 Task: Look for space in Correggio, Italy from 11th June, 2023 to 15th June, 2023 for 2 adults in price range Rs.7000 to Rs.16000. Place can be private room with 1  bedroom having 2 beds and 1 bathroom. Property type can be house, flat, guest house, hotel. Booking option can be shelf check-in. Required host language is English.
Action: Mouse moved to (542, 129)
Screenshot: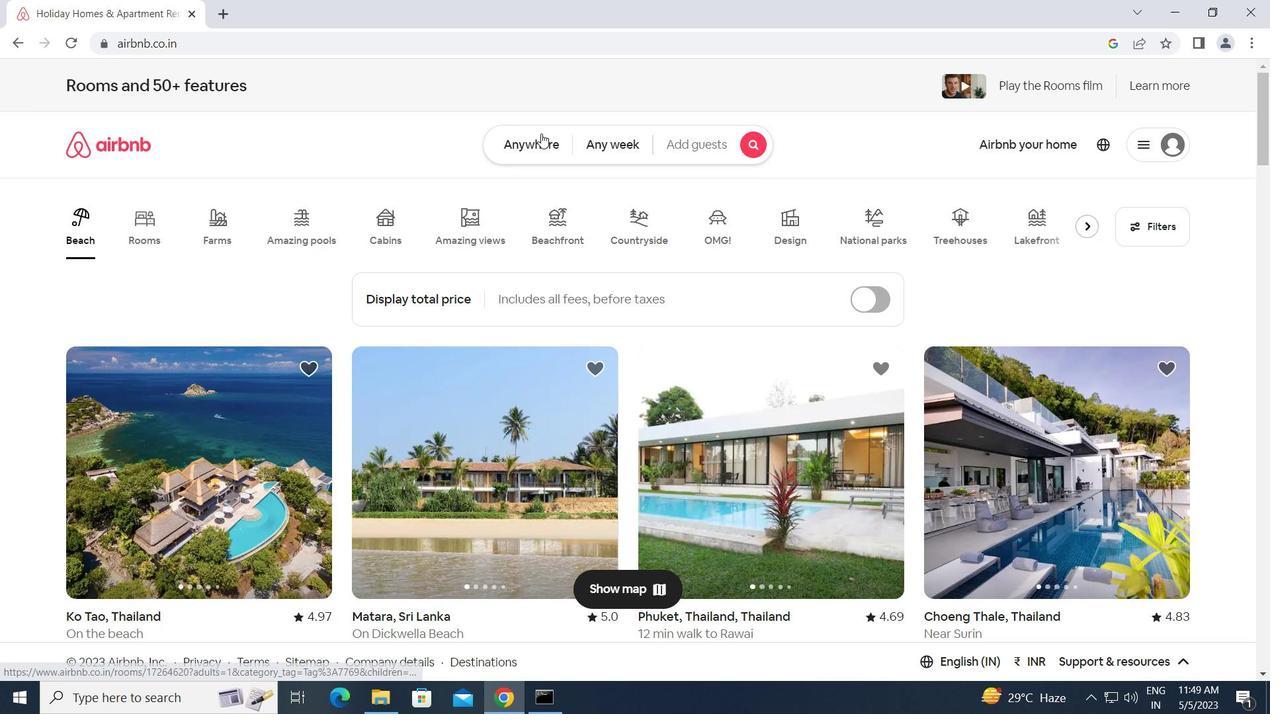 
Action: Mouse pressed left at (542, 129)
Screenshot: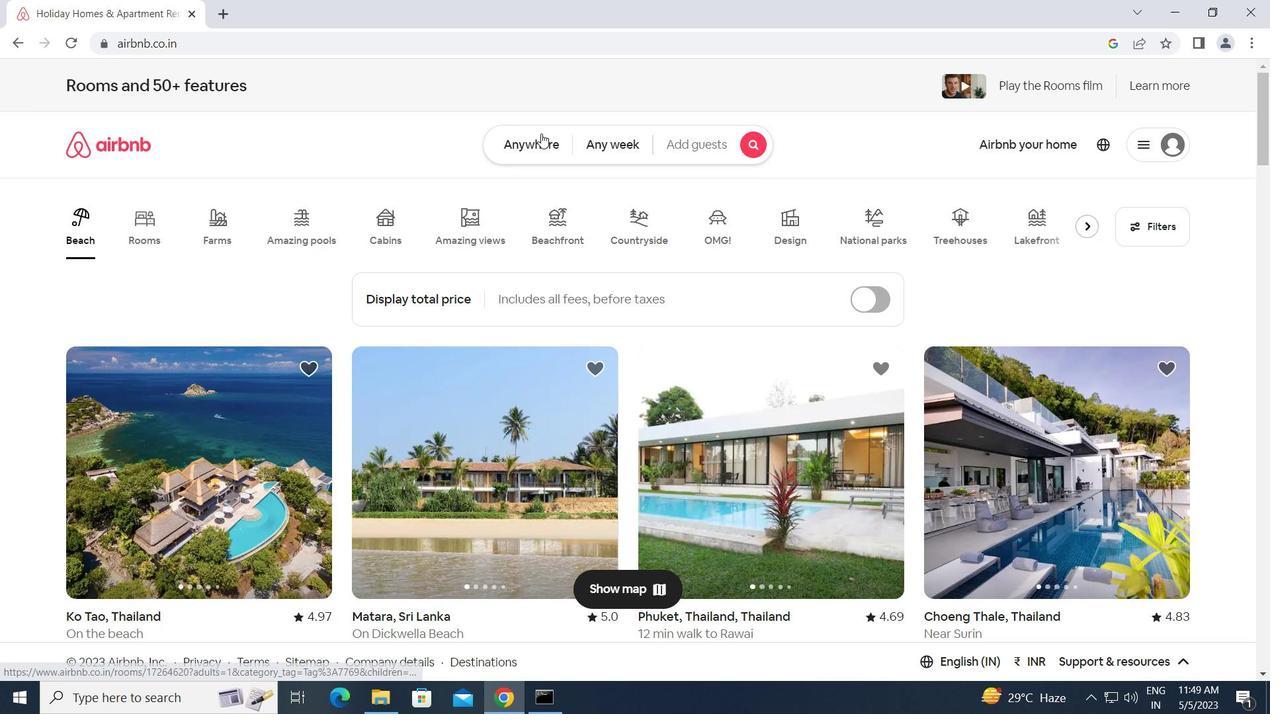 
Action: Mouse moved to (456, 204)
Screenshot: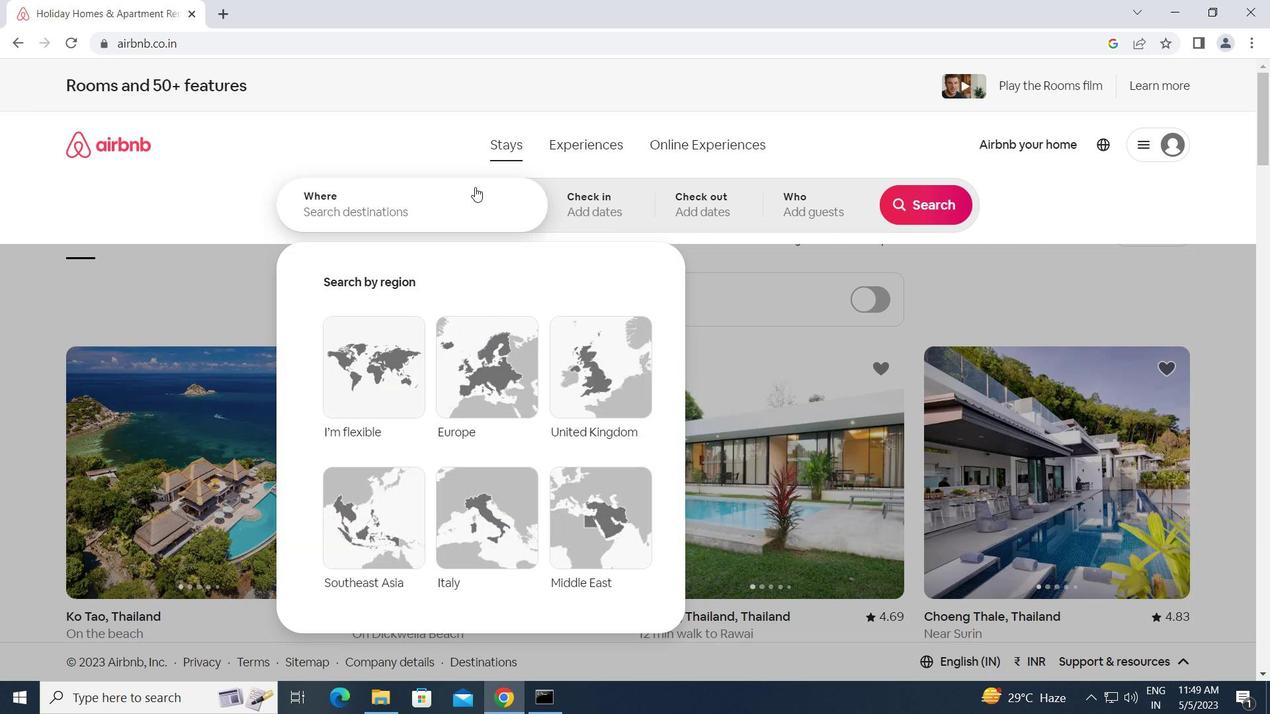 
Action: Mouse pressed left at (456, 204)
Screenshot: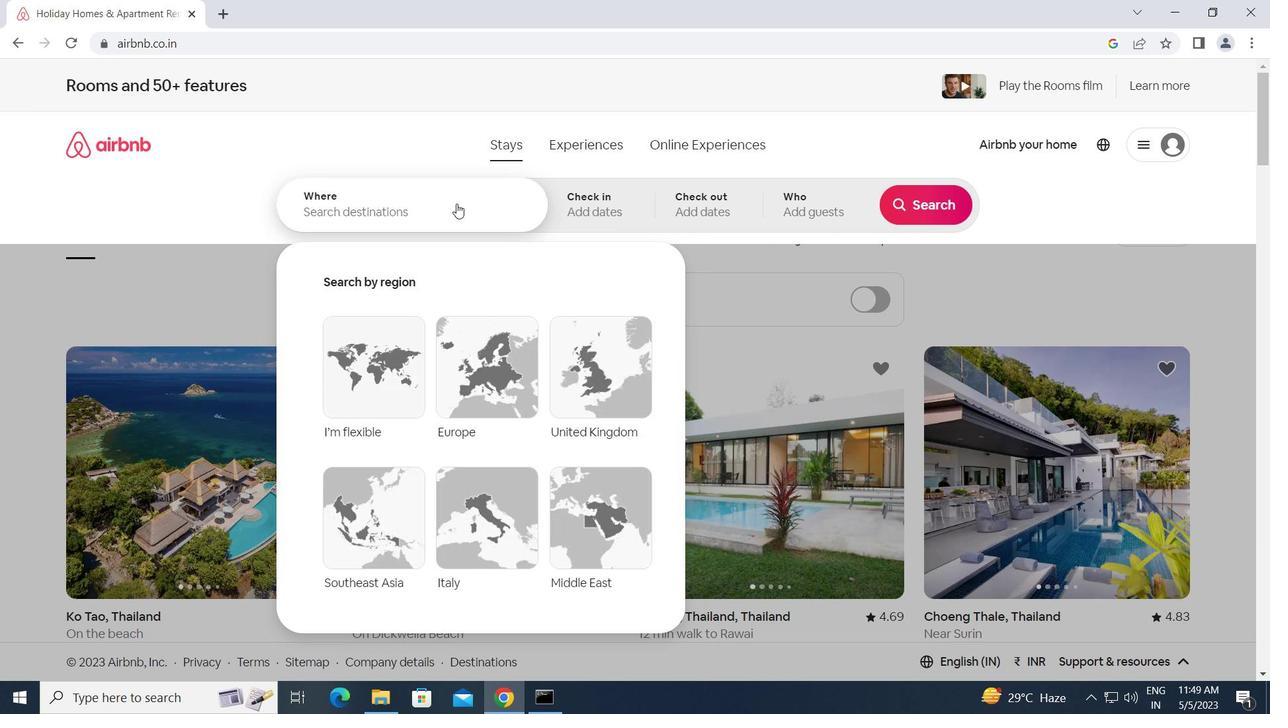 
Action: Mouse moved to (454, 197)
Screenshot: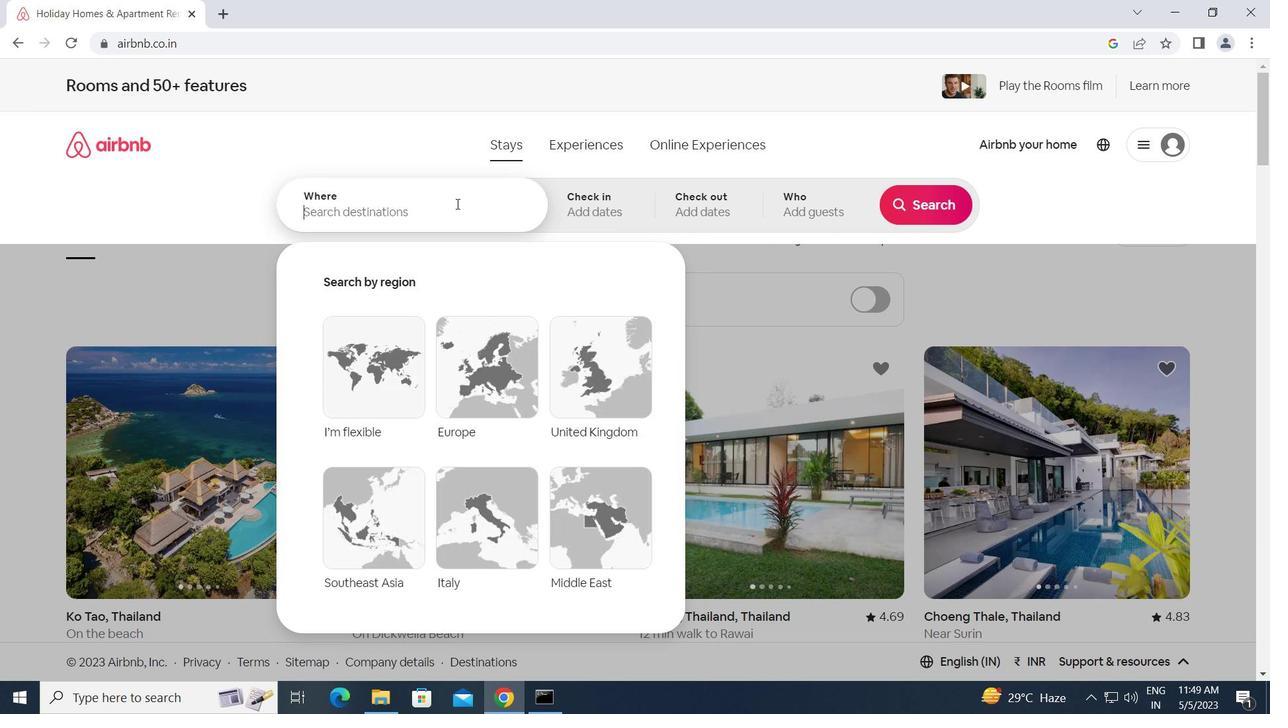 
Action: Key pressed c<Key.backspace><Key.caps_lock>c<Key.caps_lock>orreggio,<Key.space>i<Key.backspace><Key.caps_lock>i<Key.caps_lock>taly<Key.enter>
Screenshot: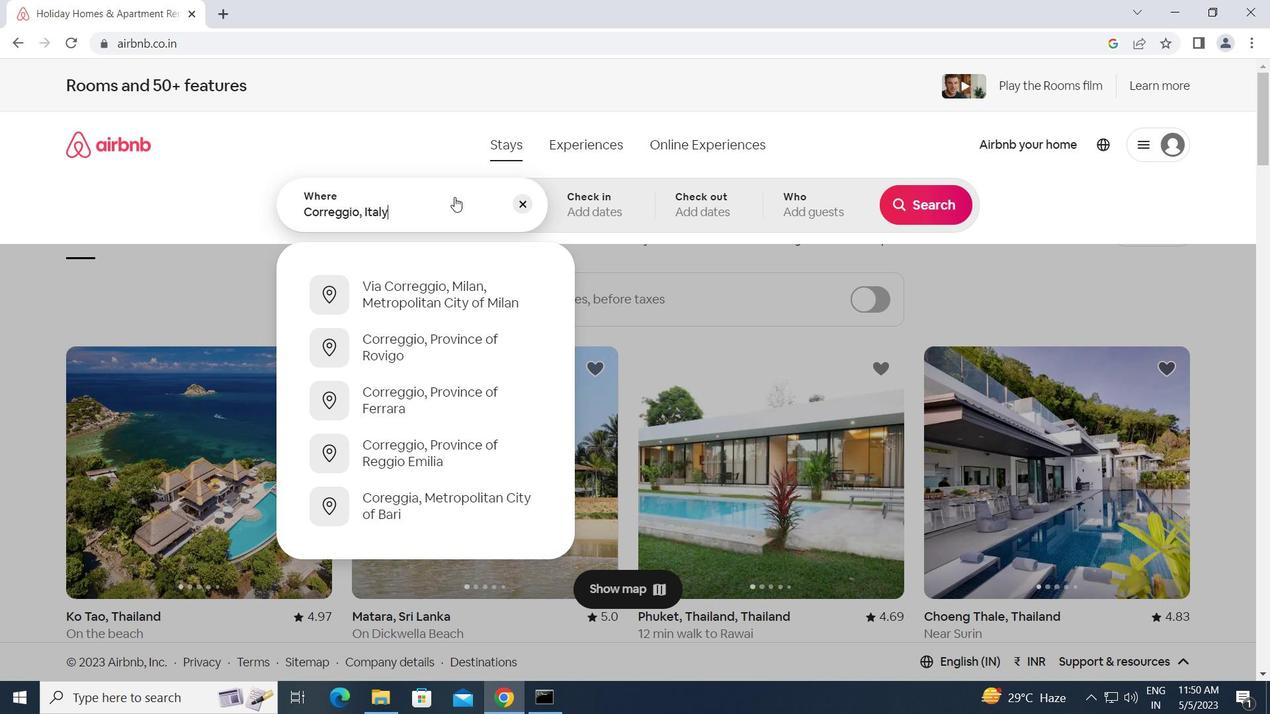 
Action: Mouse moved to (675, 484)
Screenshot: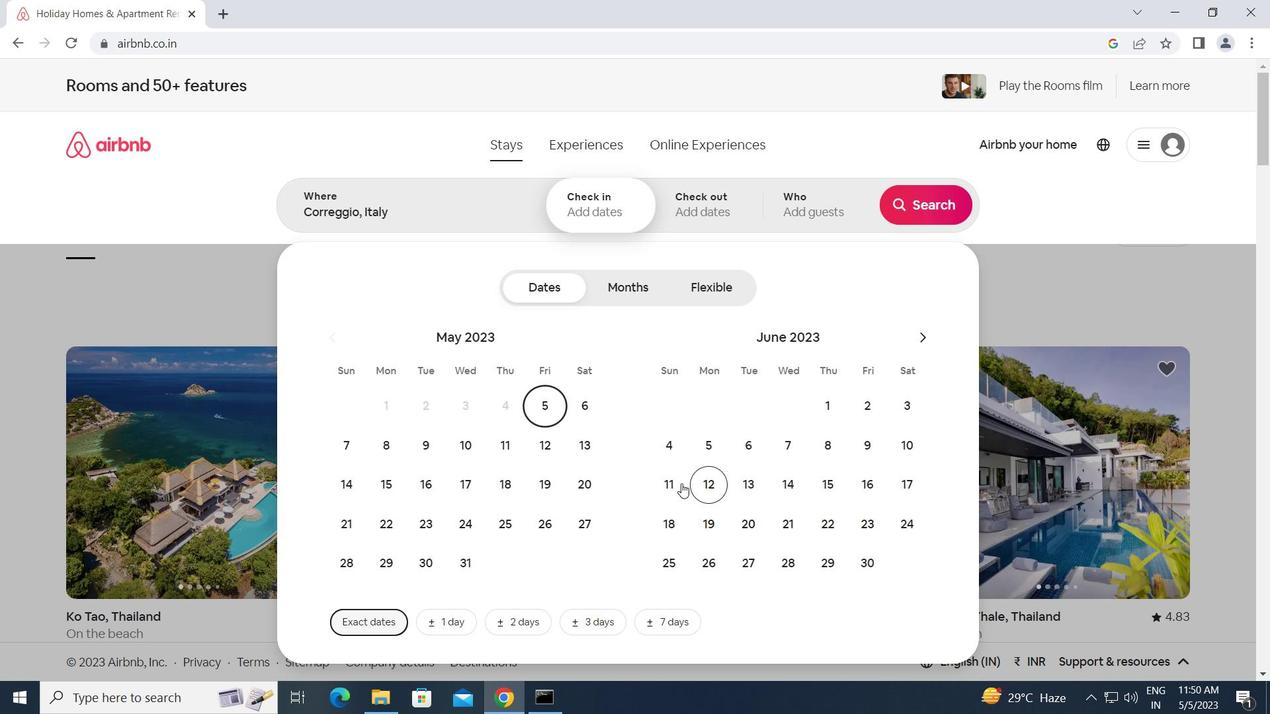 
Action: Mouse pressed left at (675, 484)
Screenshot: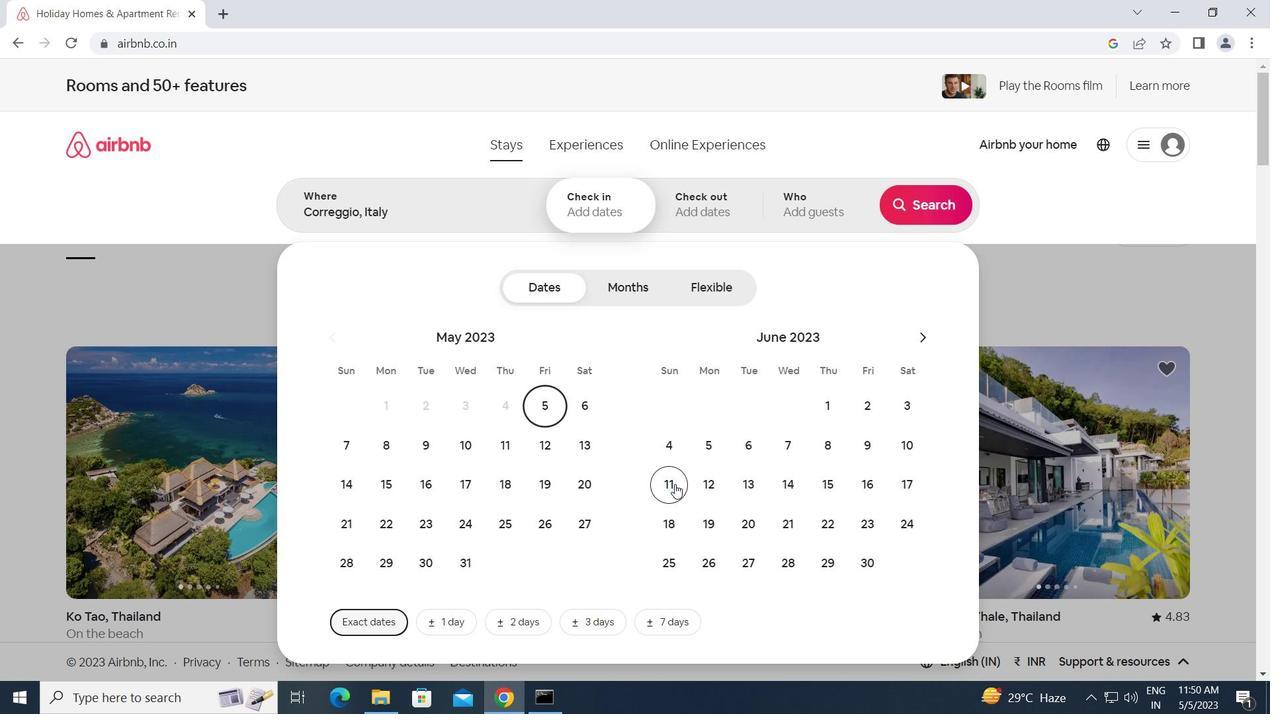 
Action: Mouse moved to (827, 483)
Screenshot: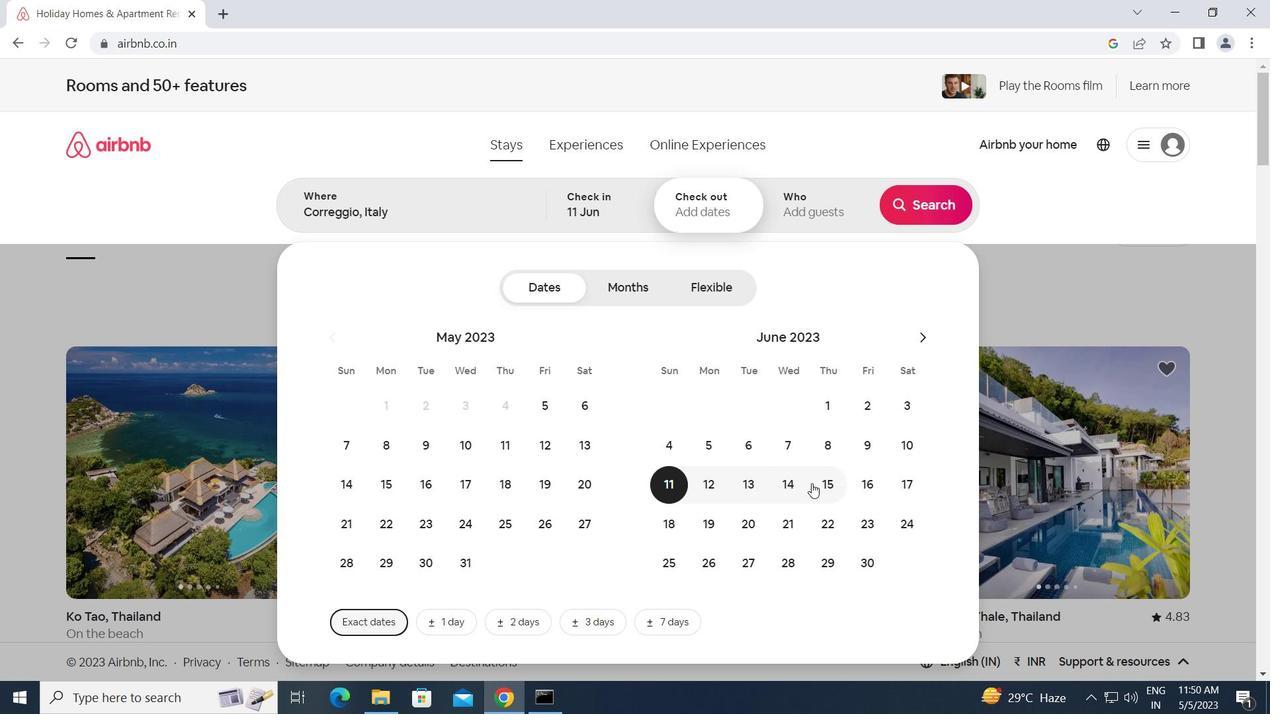 
Action: Mouse pressed left at (827, 483)
Screenshot: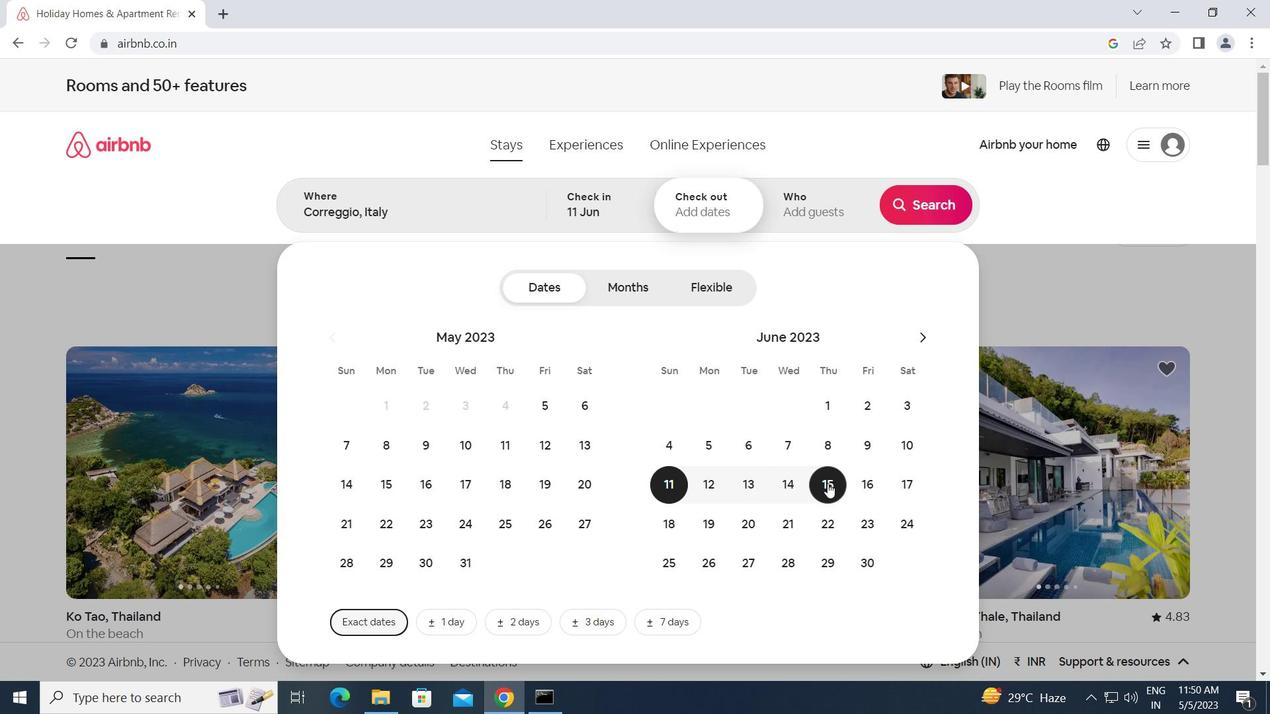
Action: Mouse moved to (829, 211)
Screenshot: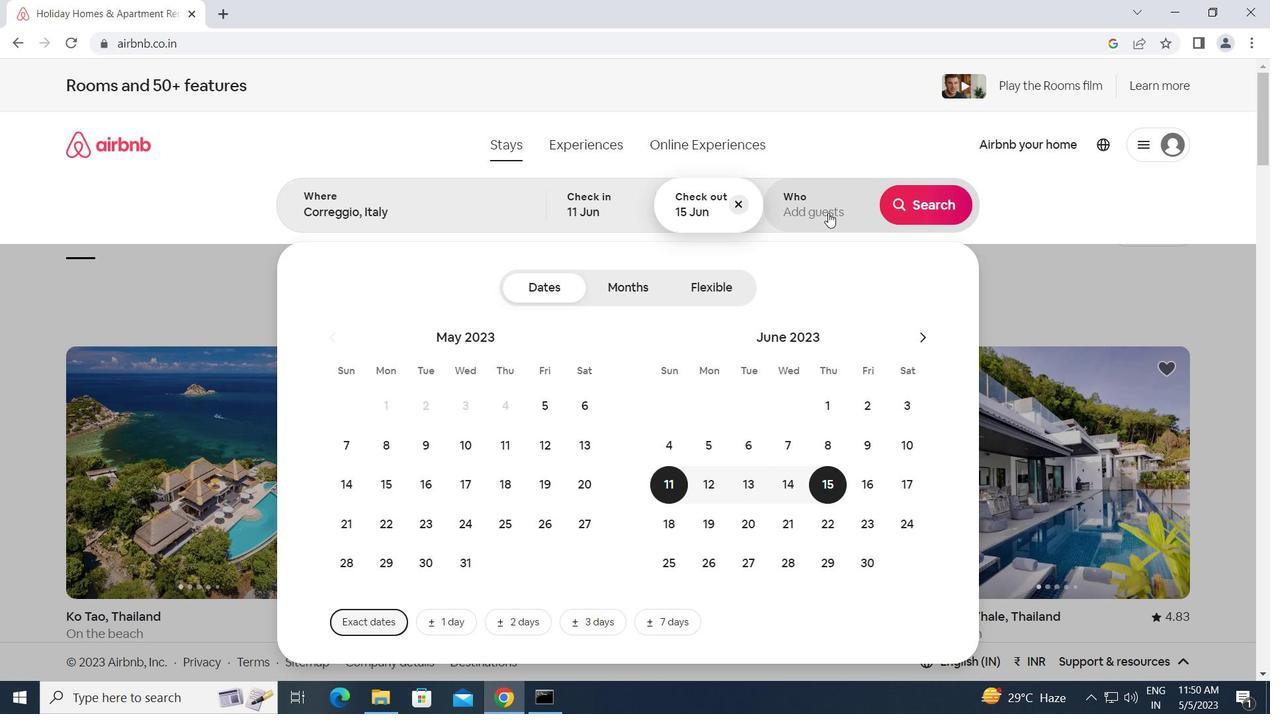
Action: Mouse pressed left at (829, 211)
Screenshot: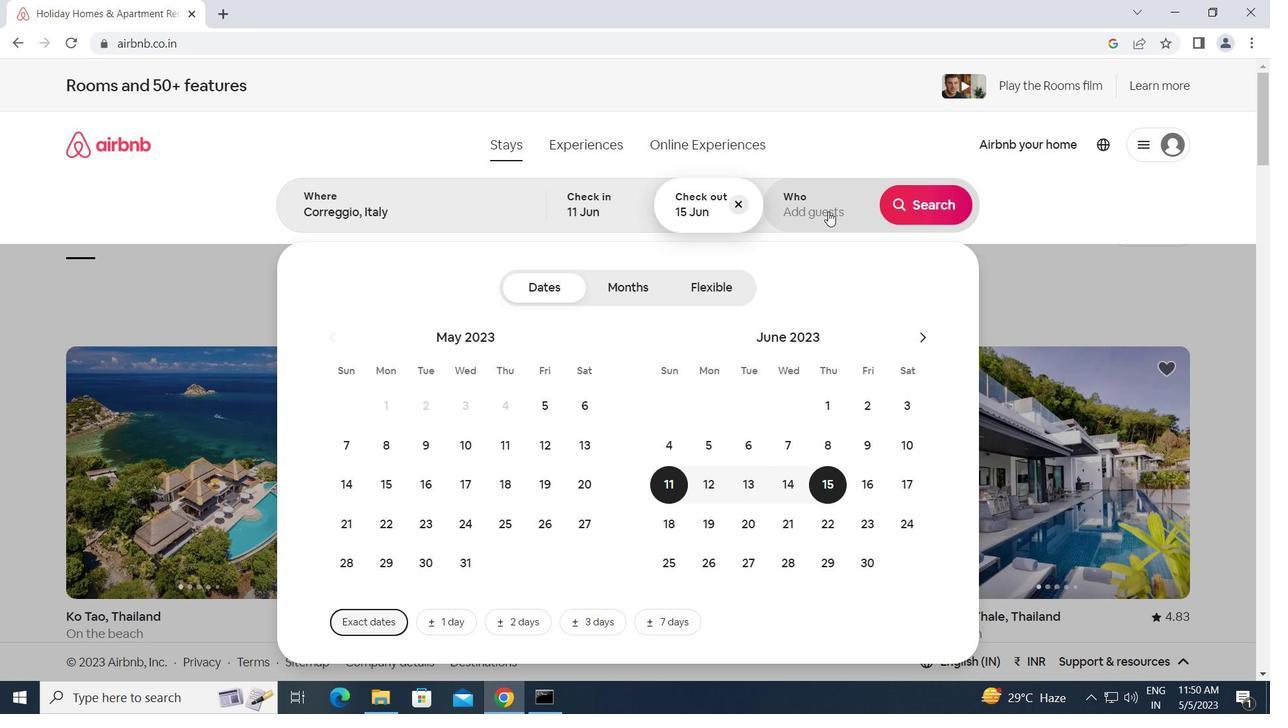 
Action: Mouse moved to (927, 296)
Screenshot: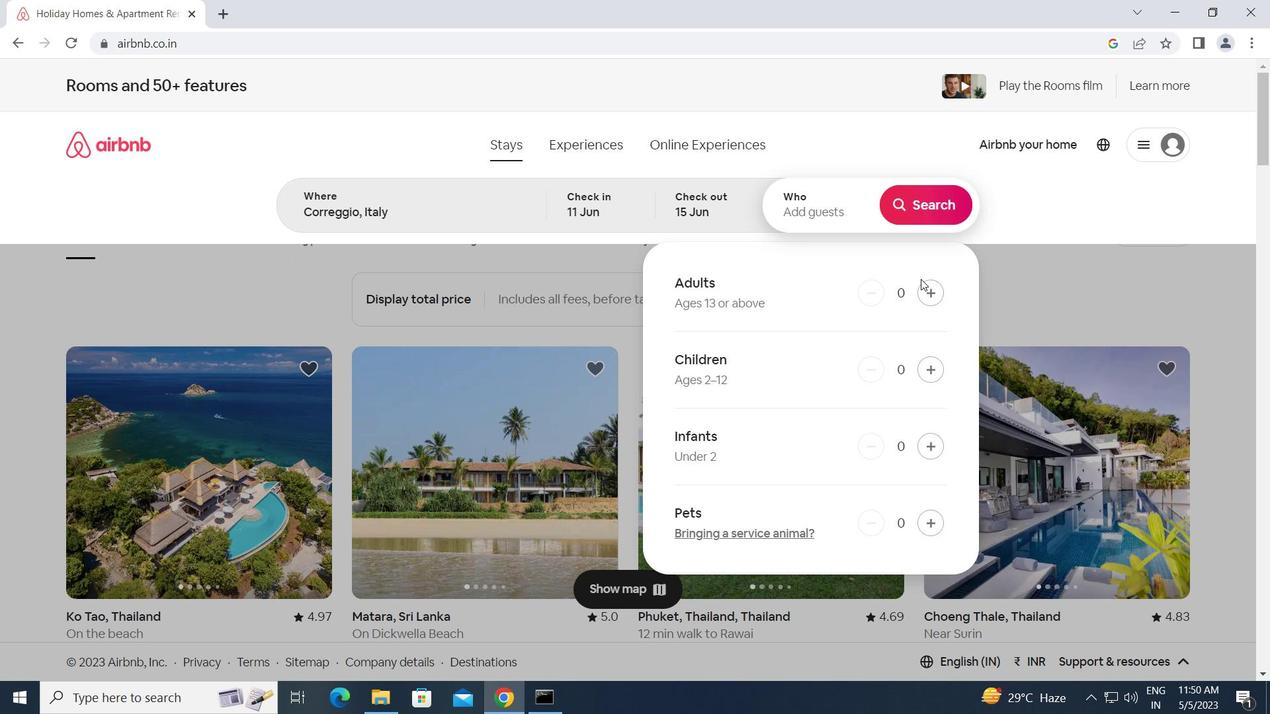 
Action: Mouse pressed left at (927, 296)
Screenshot: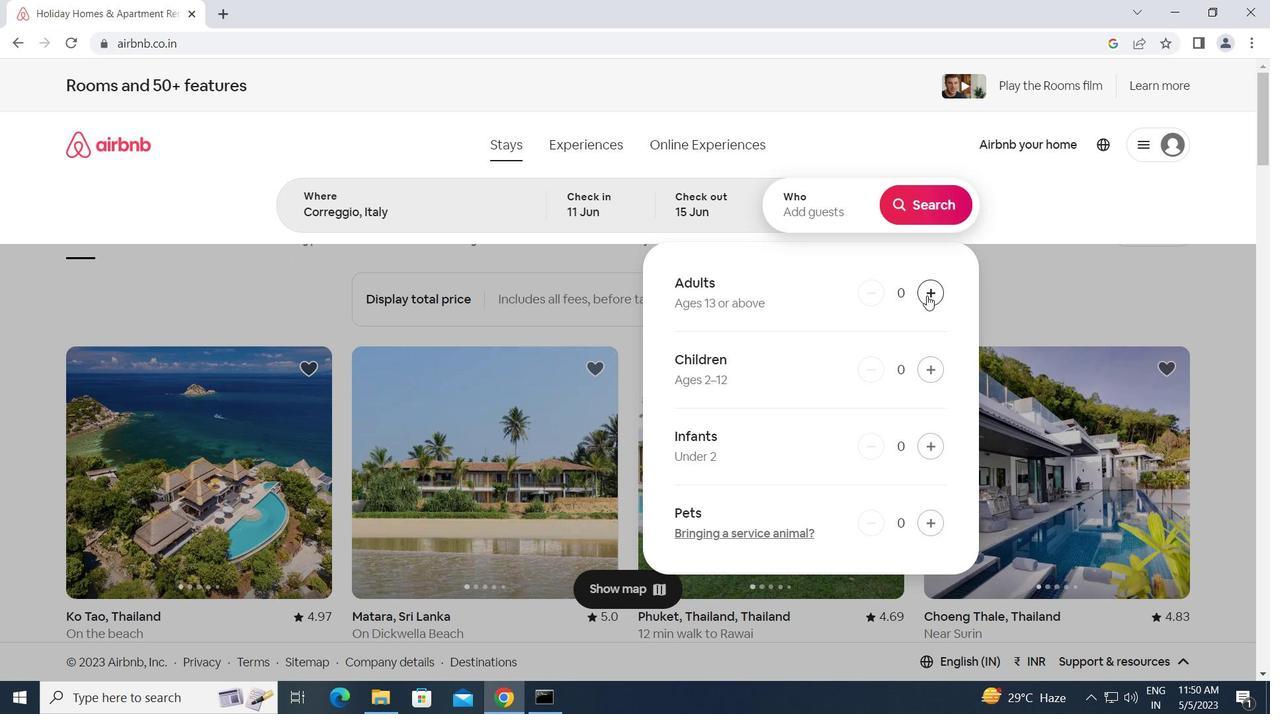 
Action: Mouse pressed left at (927, 296)
Screenshot: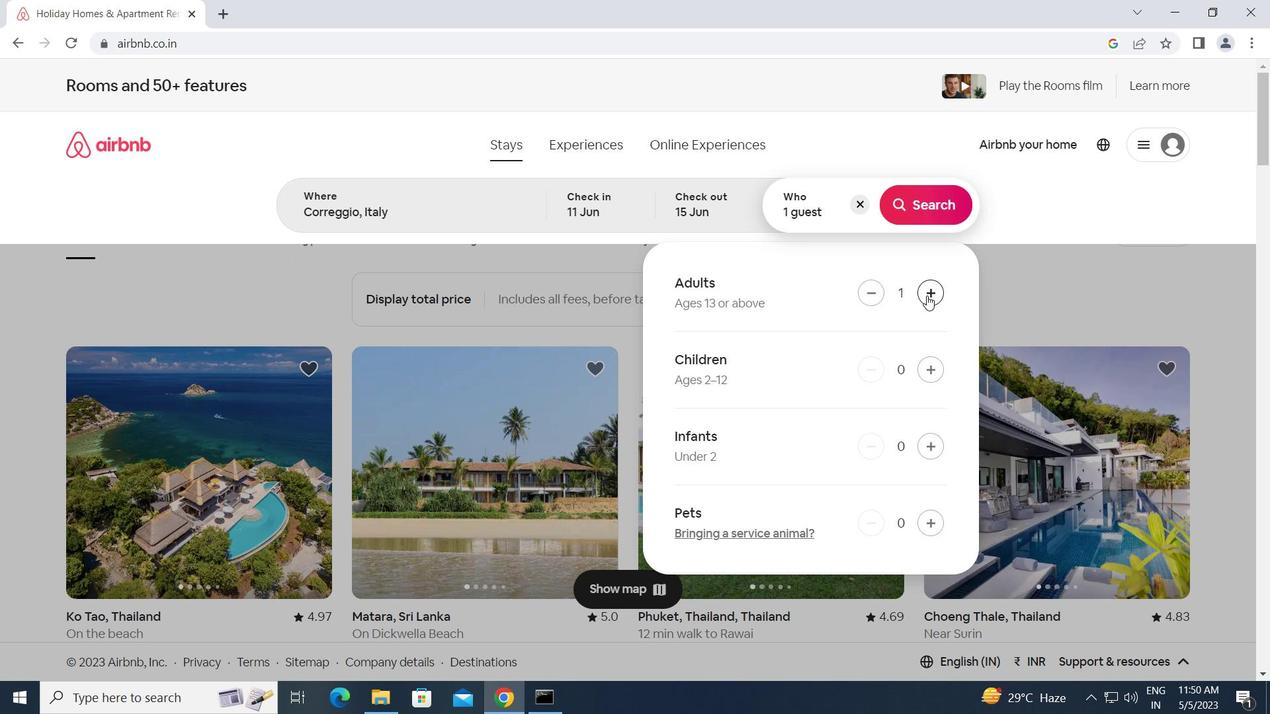 
Action: Mouse moved to (936, 199)
Screenshot: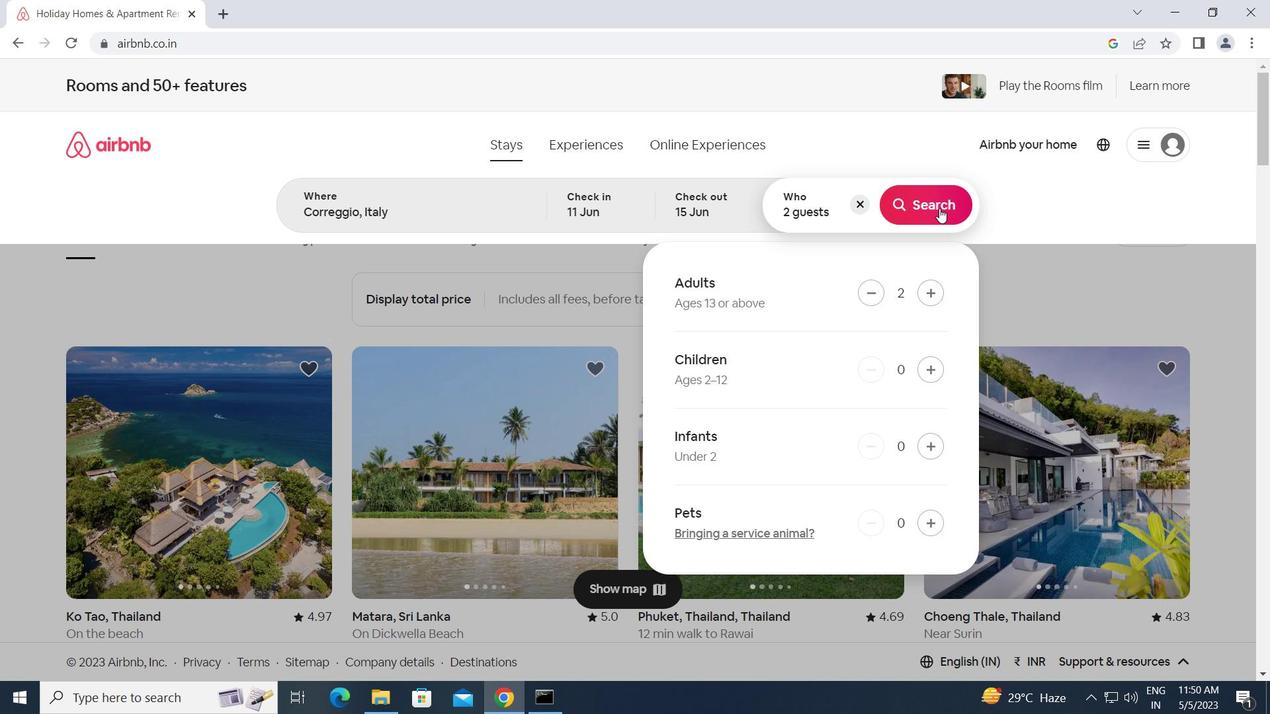 
Action: Mouse pressed left at (936, 199)
Screenshot: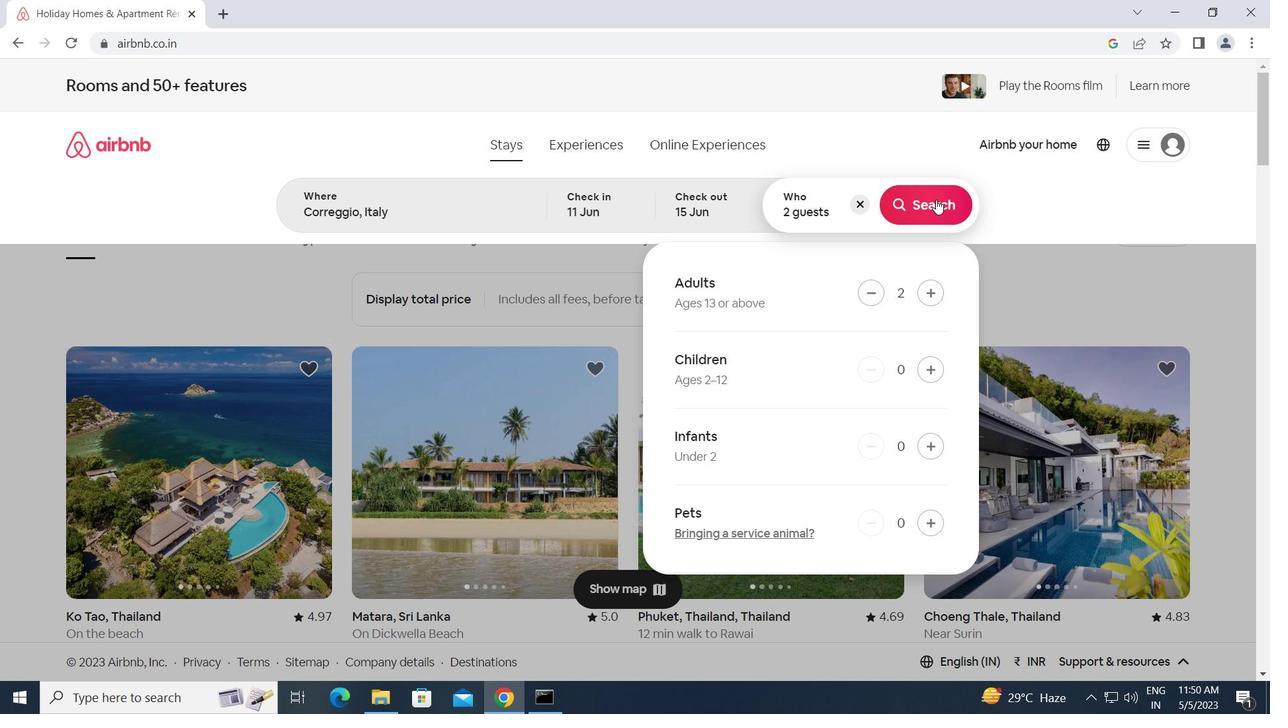 
Action: Mouse moved to (1202, 153)
Screenshot: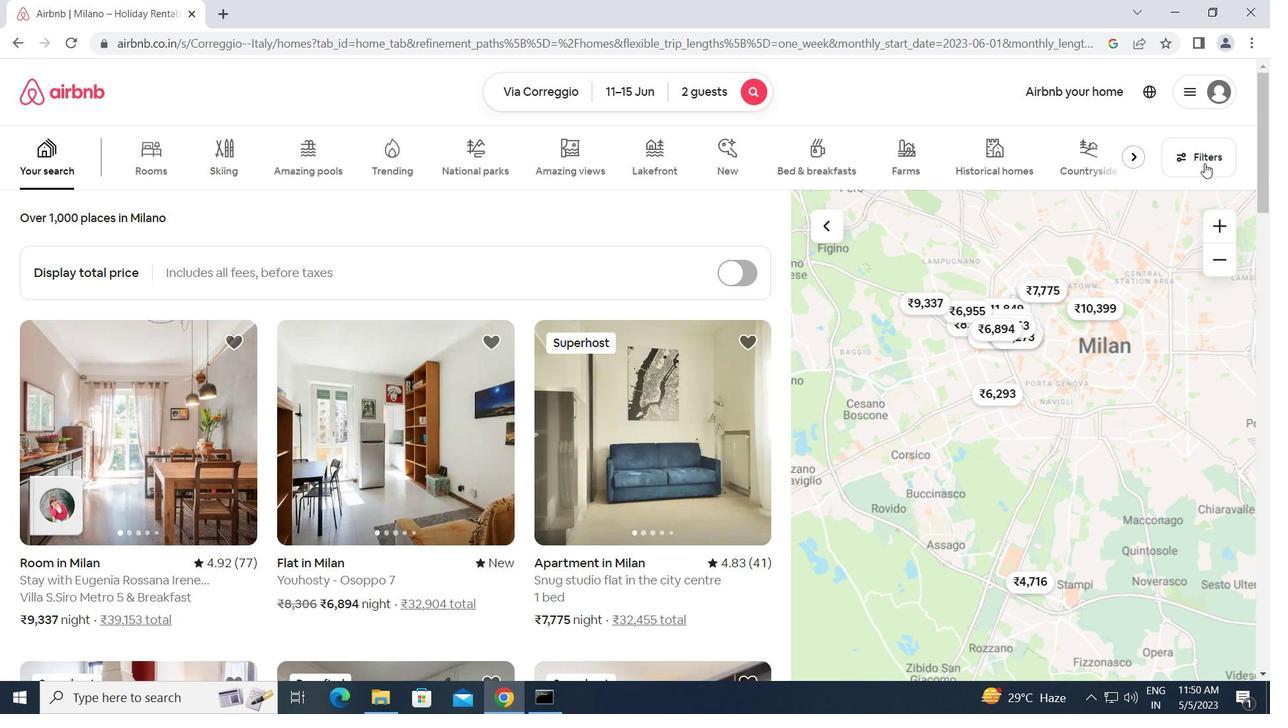 
Action: Mouse pressed left at (1202, 153)
Screenshot: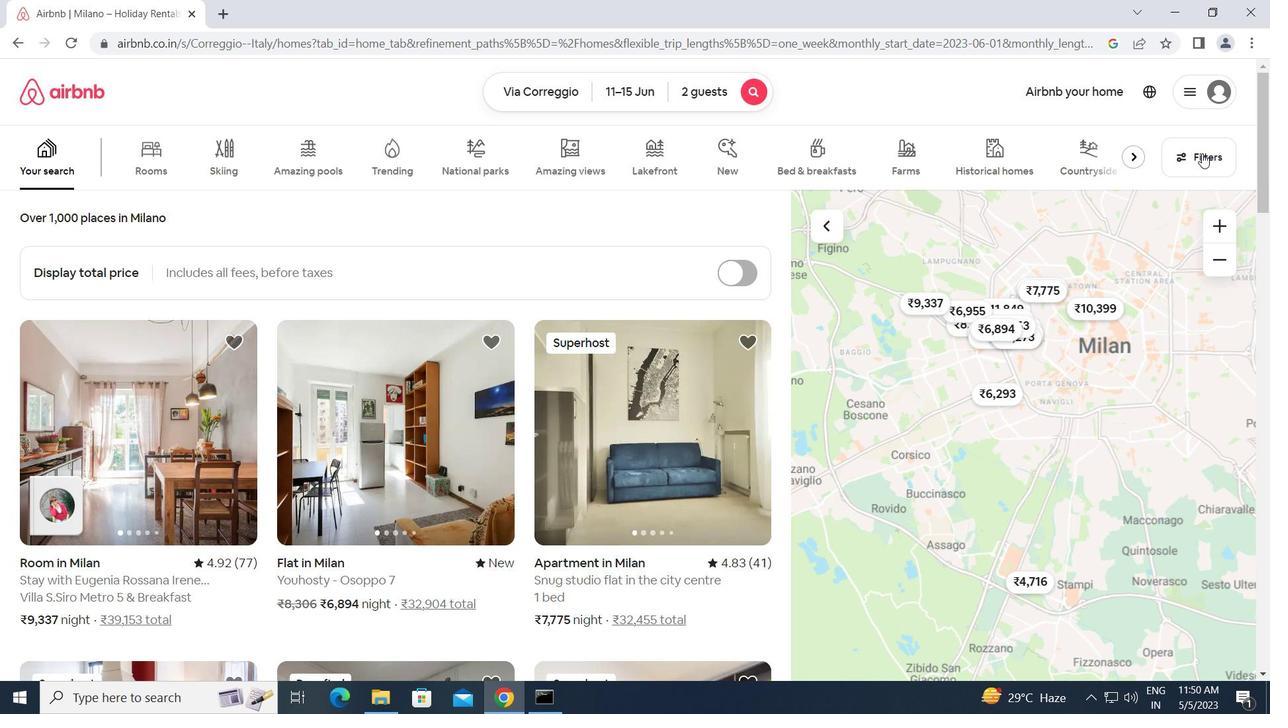 
Action: Mouse moved to (409, 362)
Screenshot: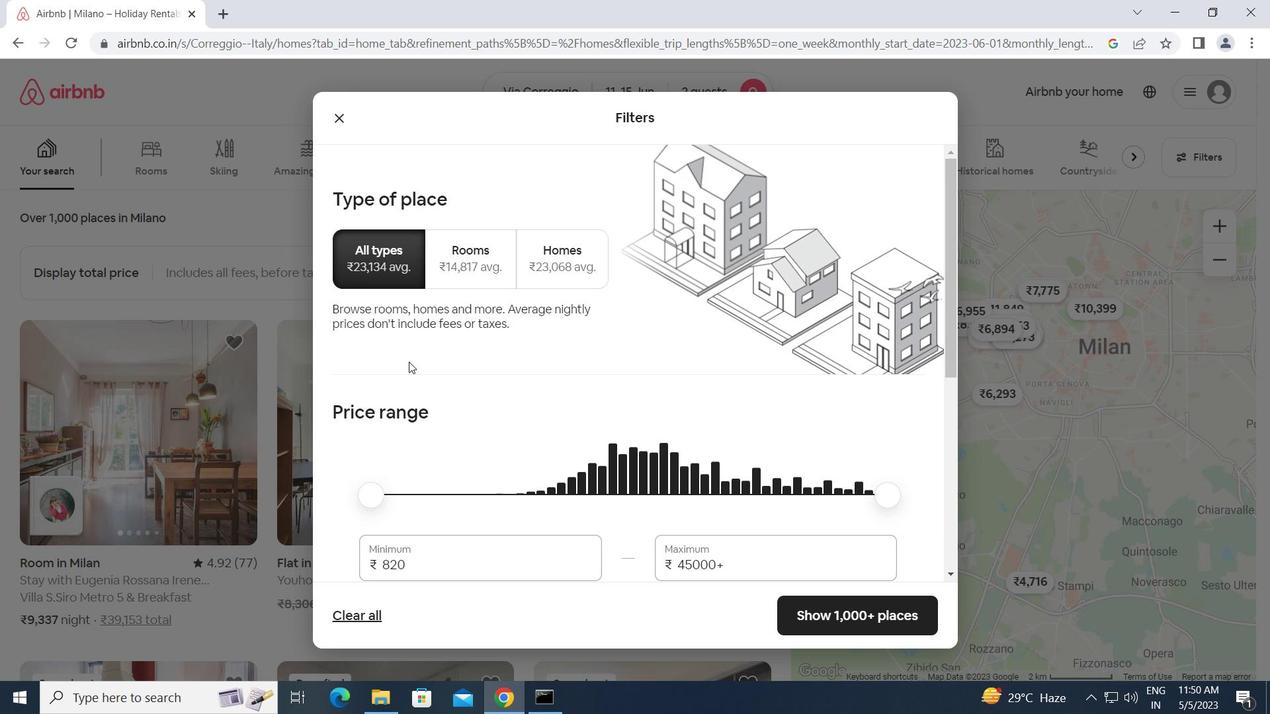 
Action: Mouse scrolled (409, 362) with delta (0, 0)
Screenshot: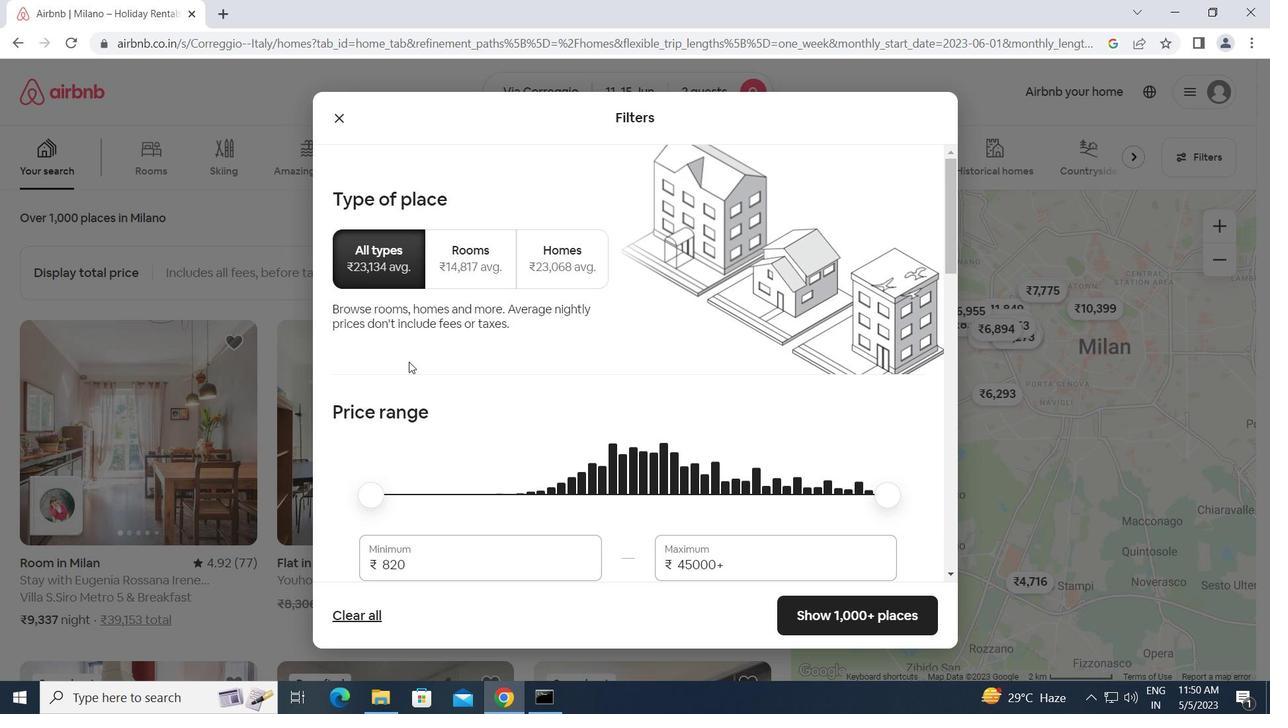 
Action: Mouse scrolled (409, 362) with delta (0, 0)
Screenshot: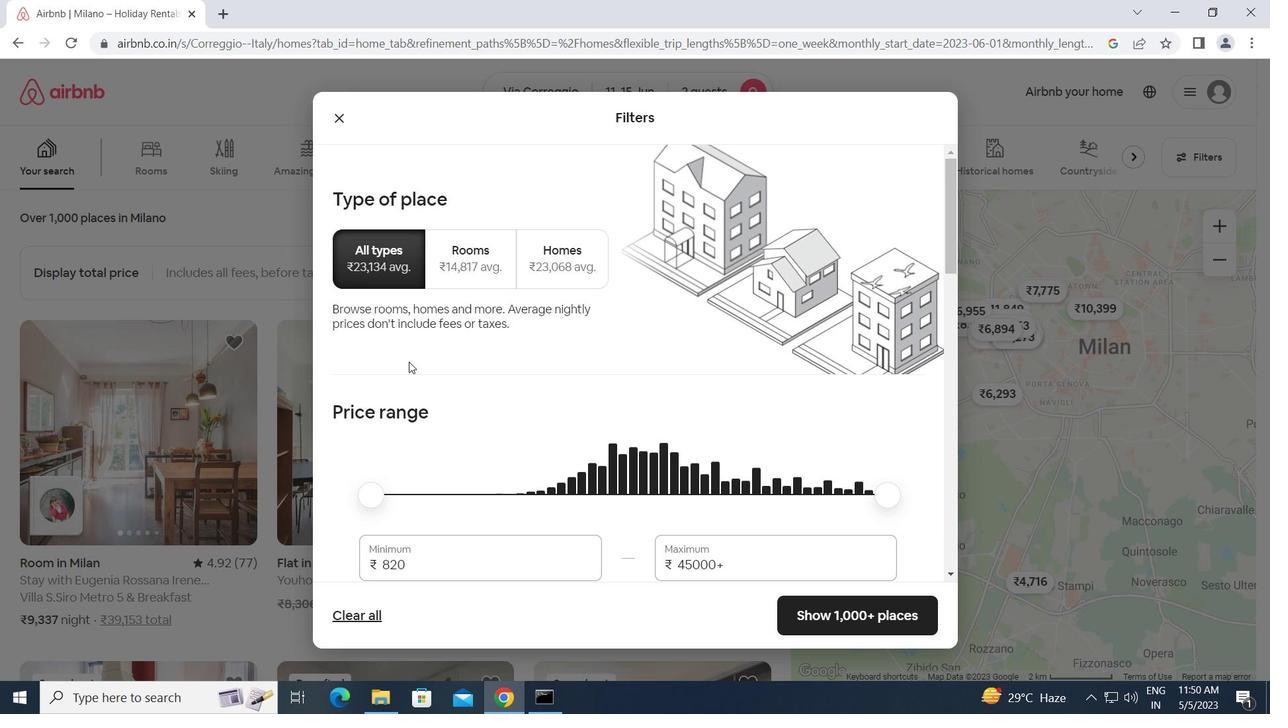 
Action: Mouse moved to (408, 400)
Screenshot: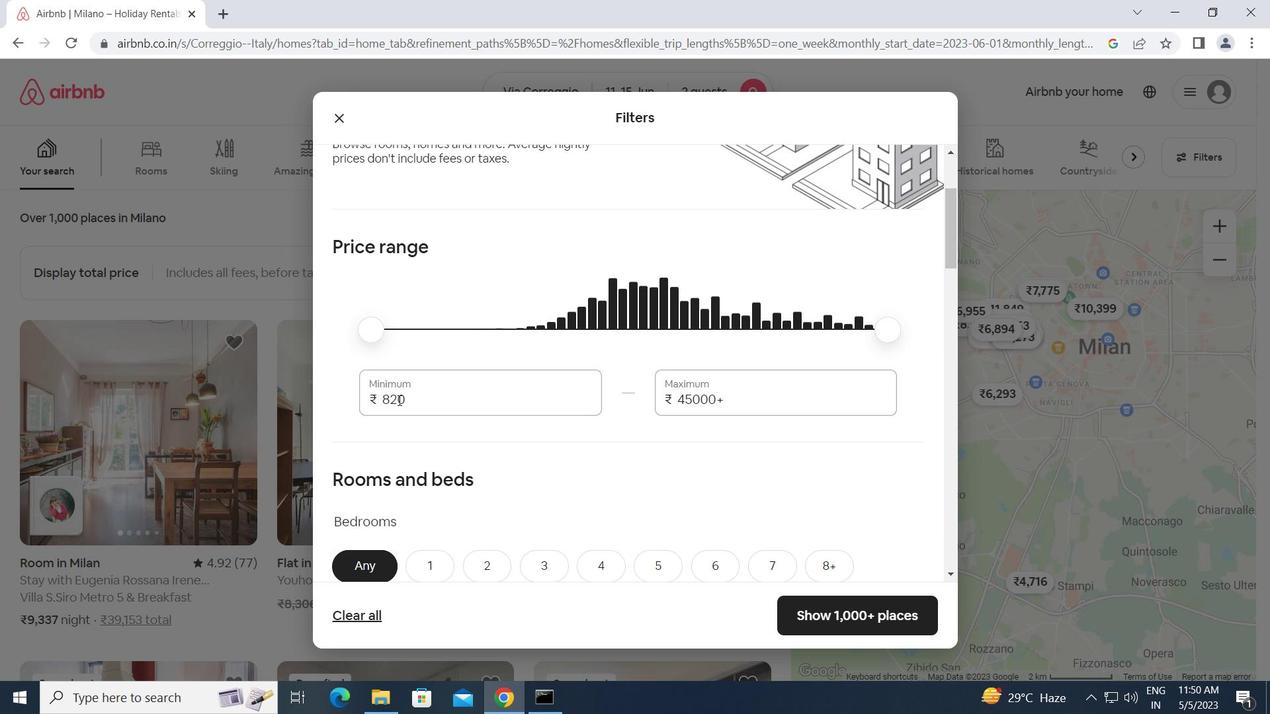 
Action: Mouse pressed left at (408, 400)
Screenshot: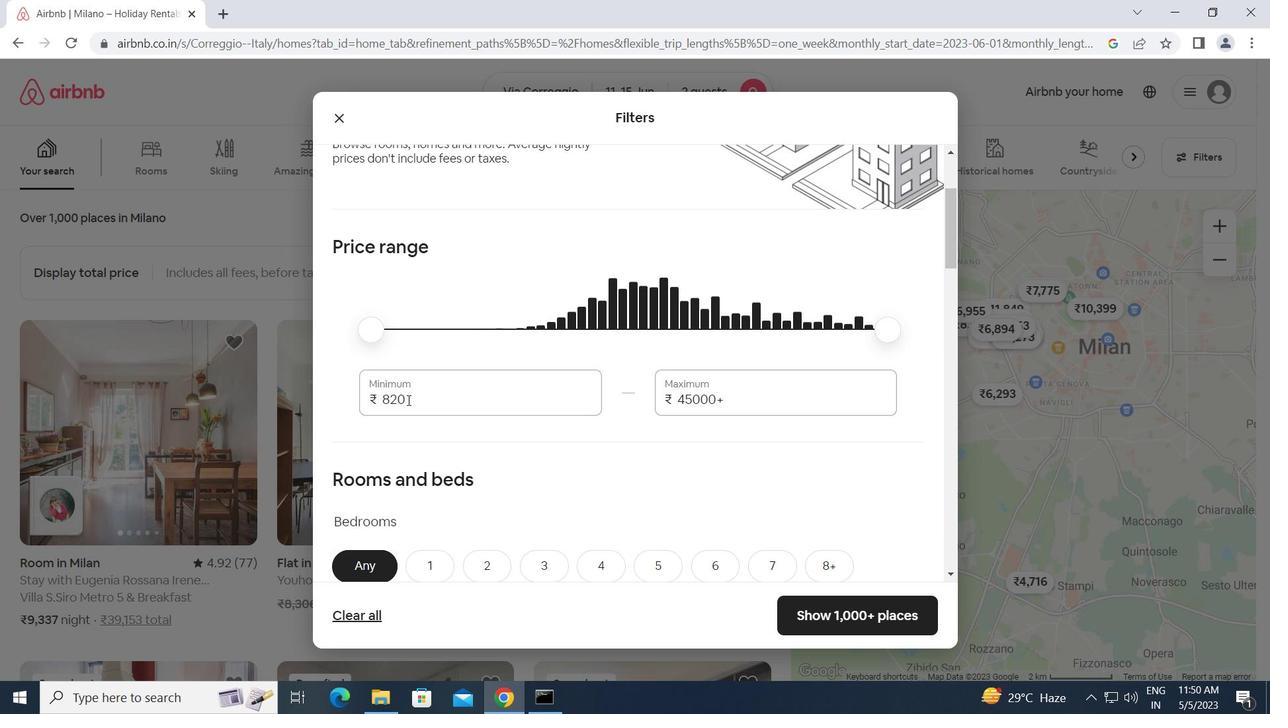 
Action: Mouse moved to (359, 405)
Screenshot: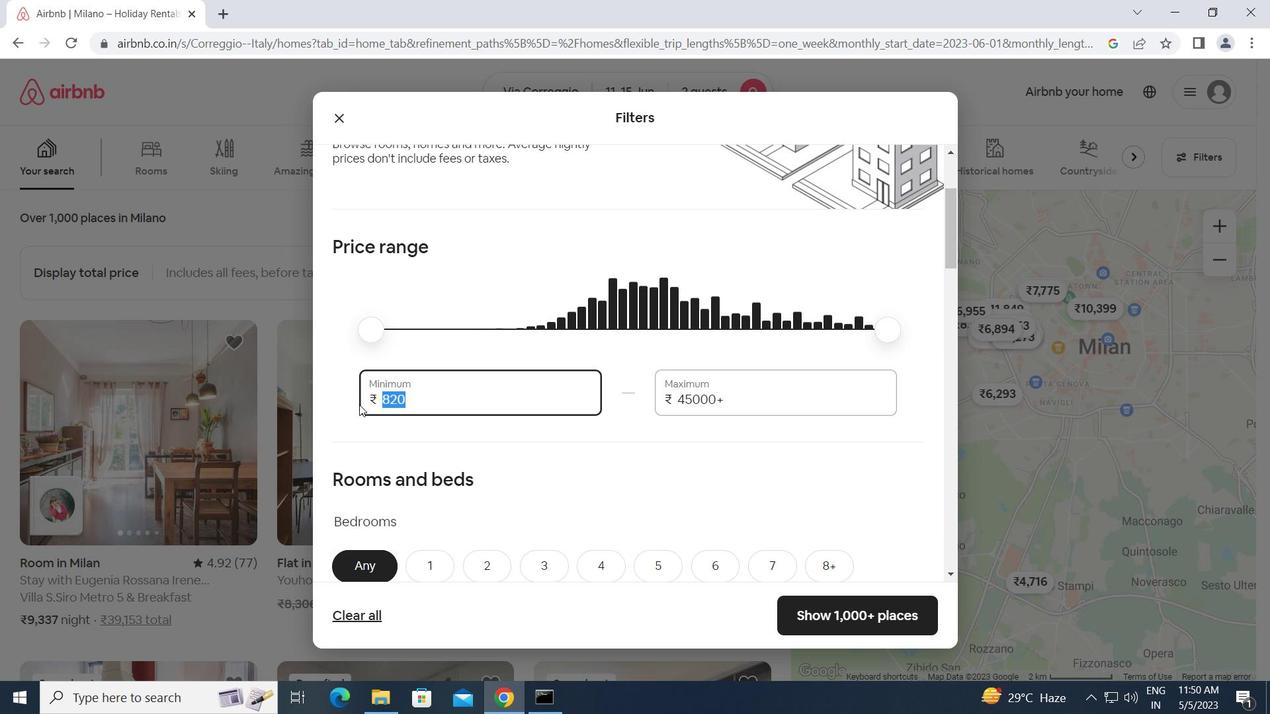 
Action: Key pressed 7000<Key.tab>16000
Screenshot: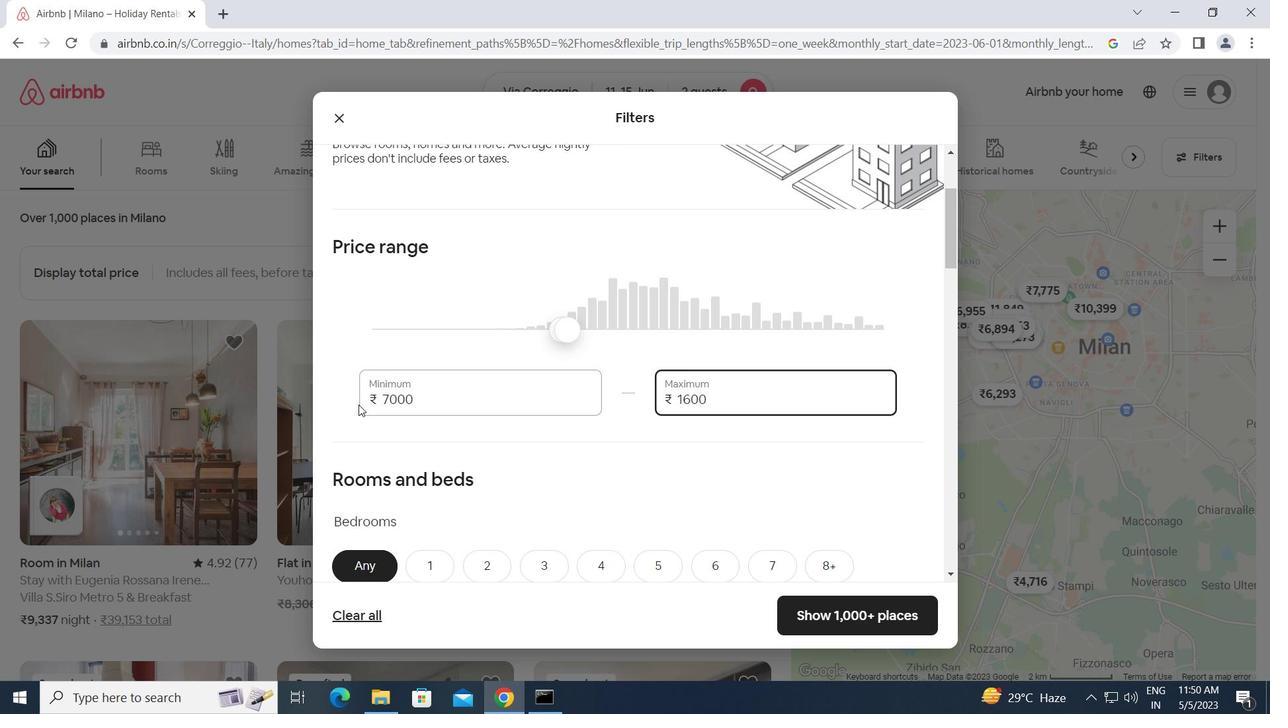 
Action: Mouse moved to (413, 442)
Screenshot: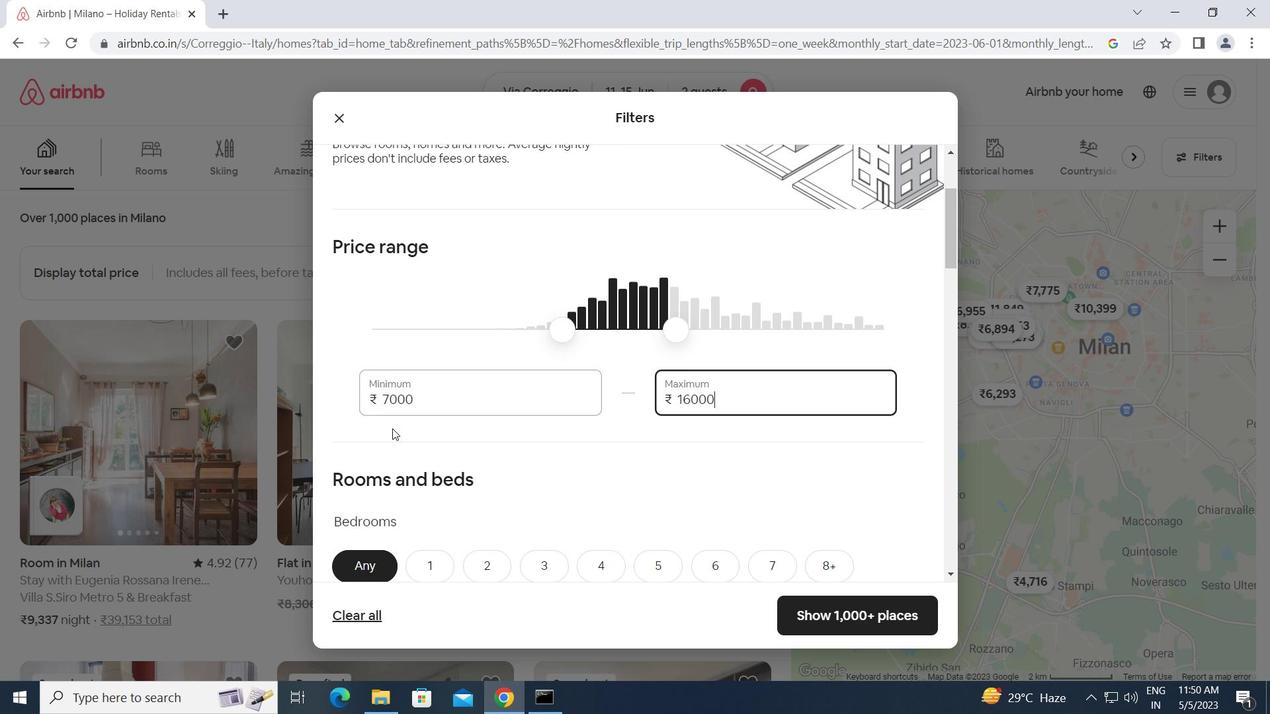 
Action: Mouse scrolled (413, 441) with delta (0, 0)
Screenshot: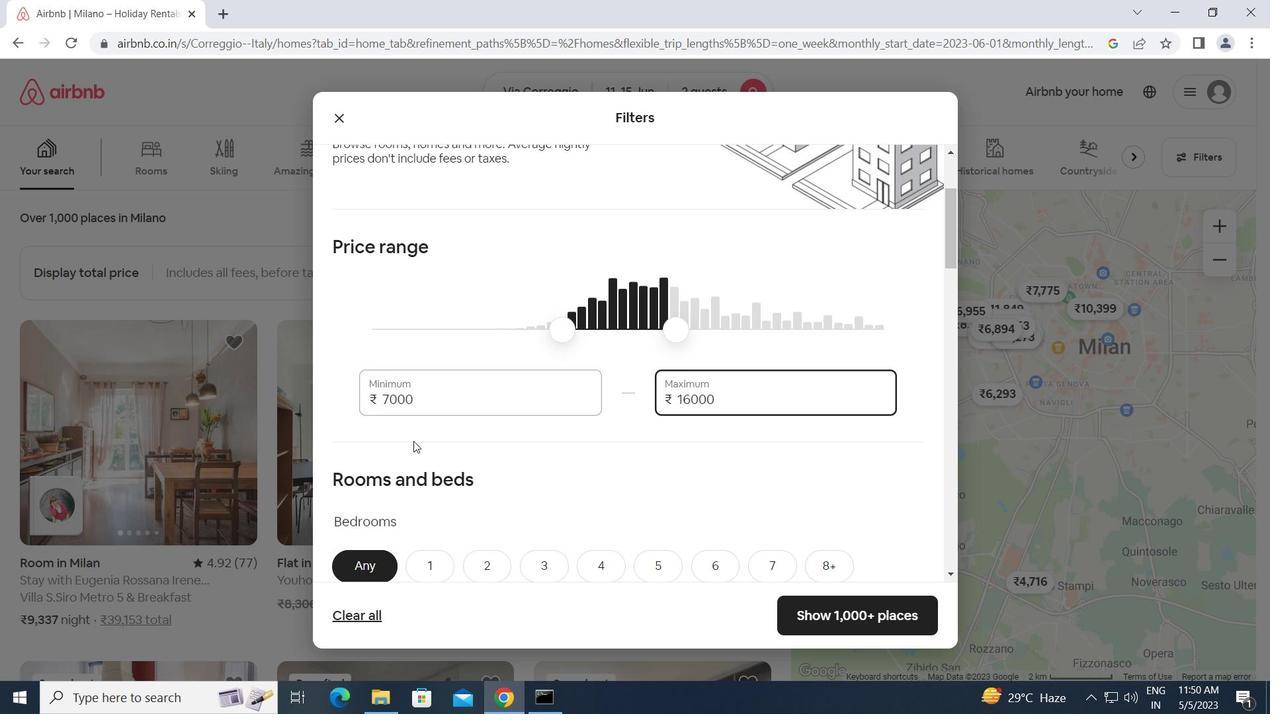 
Action: Mouse scrolled (413, 441) with delta (0, 0)
Screenshot: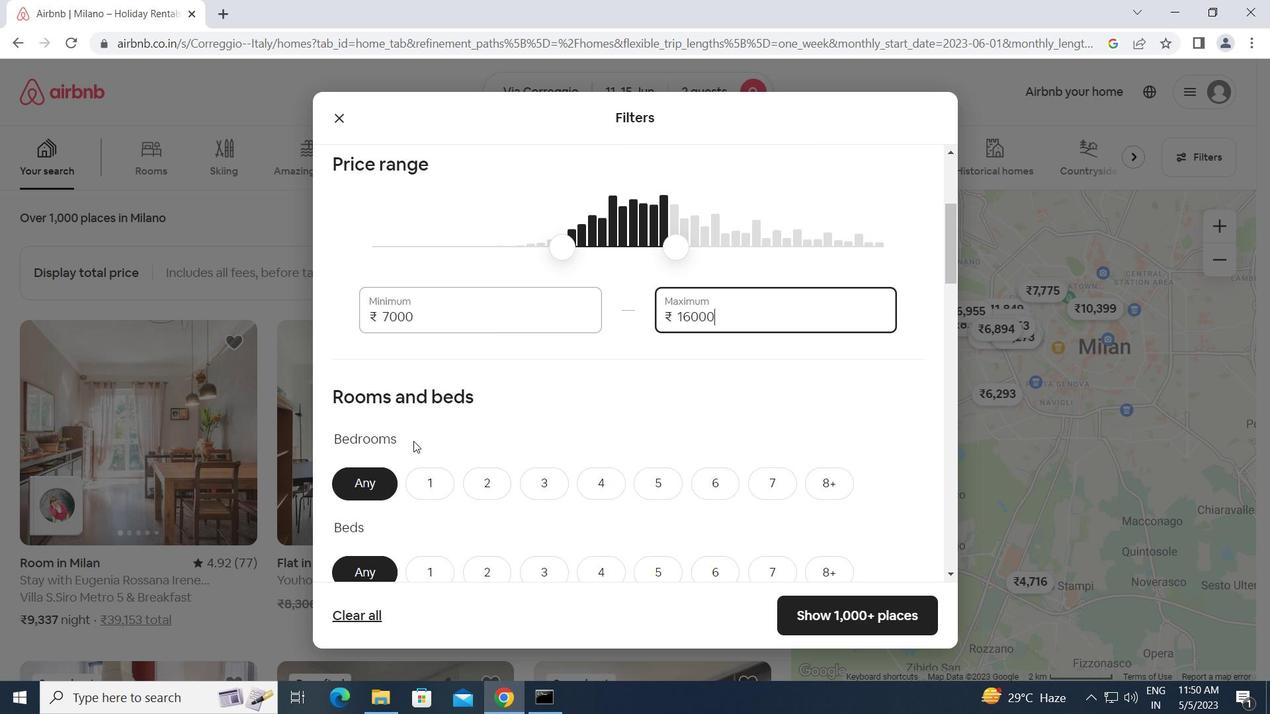 
Action: Mouse scrolled (413, 441) with delta (0, 0)
Screenshot: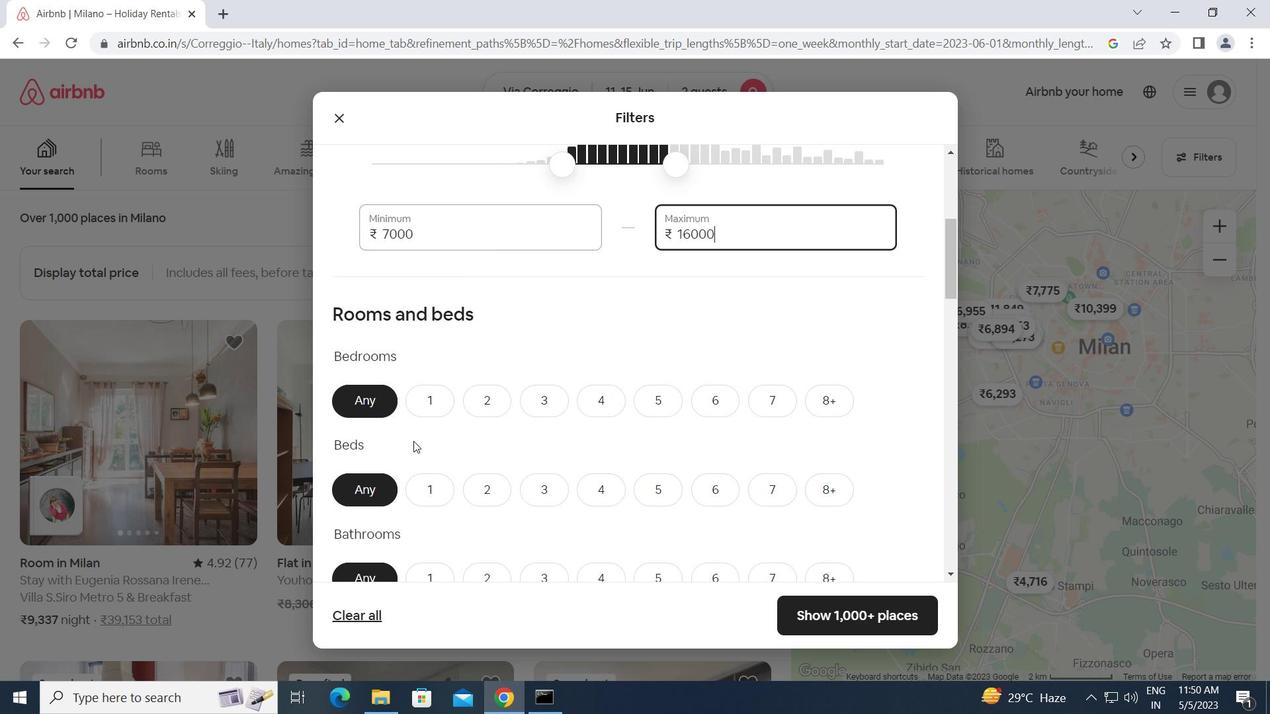 
Action: Mouse moved to (430, 315)
Screenshot: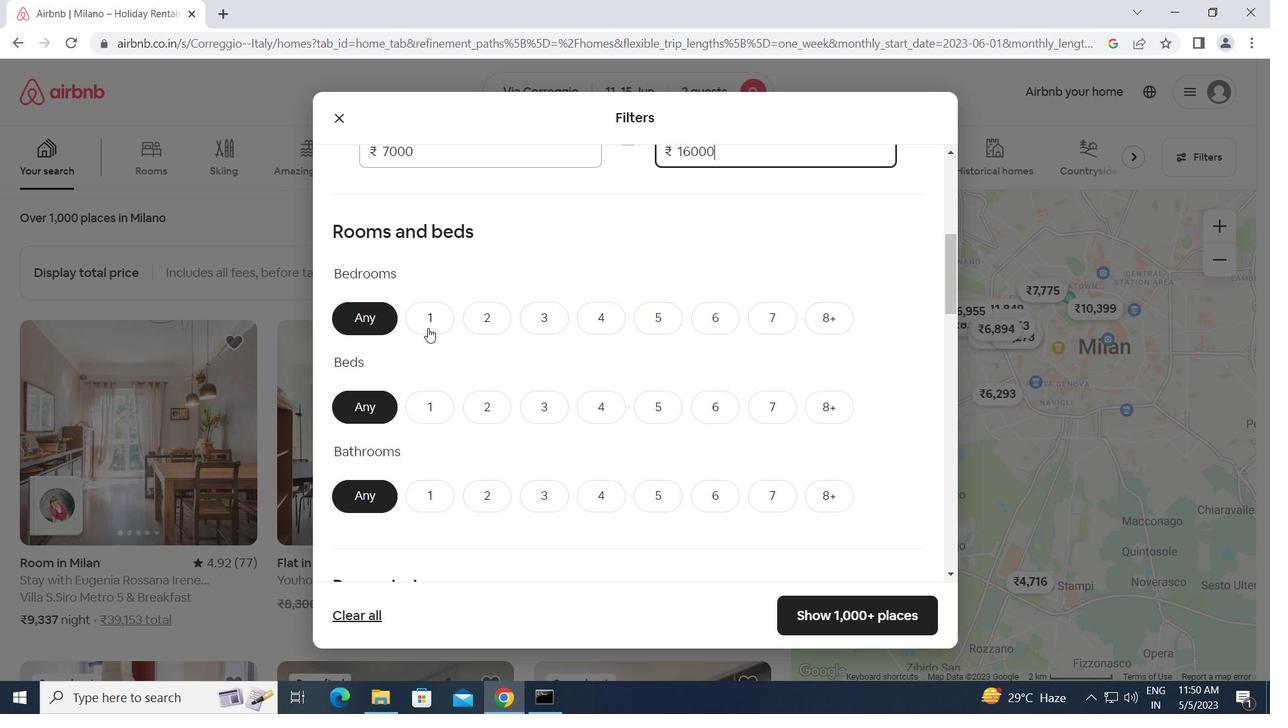 
Action: Mouse pressed left at (430, 315)
Screenshot: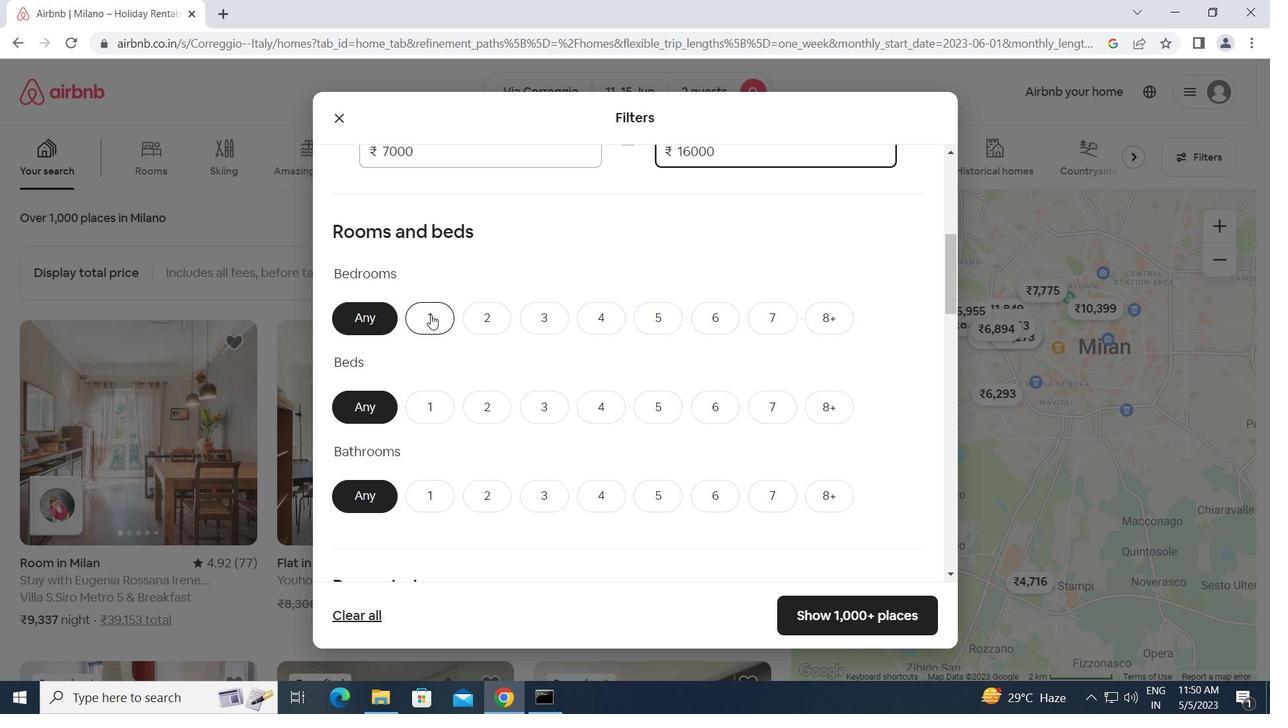 
Action: Mouse moved to (483, 402)
Screenshot: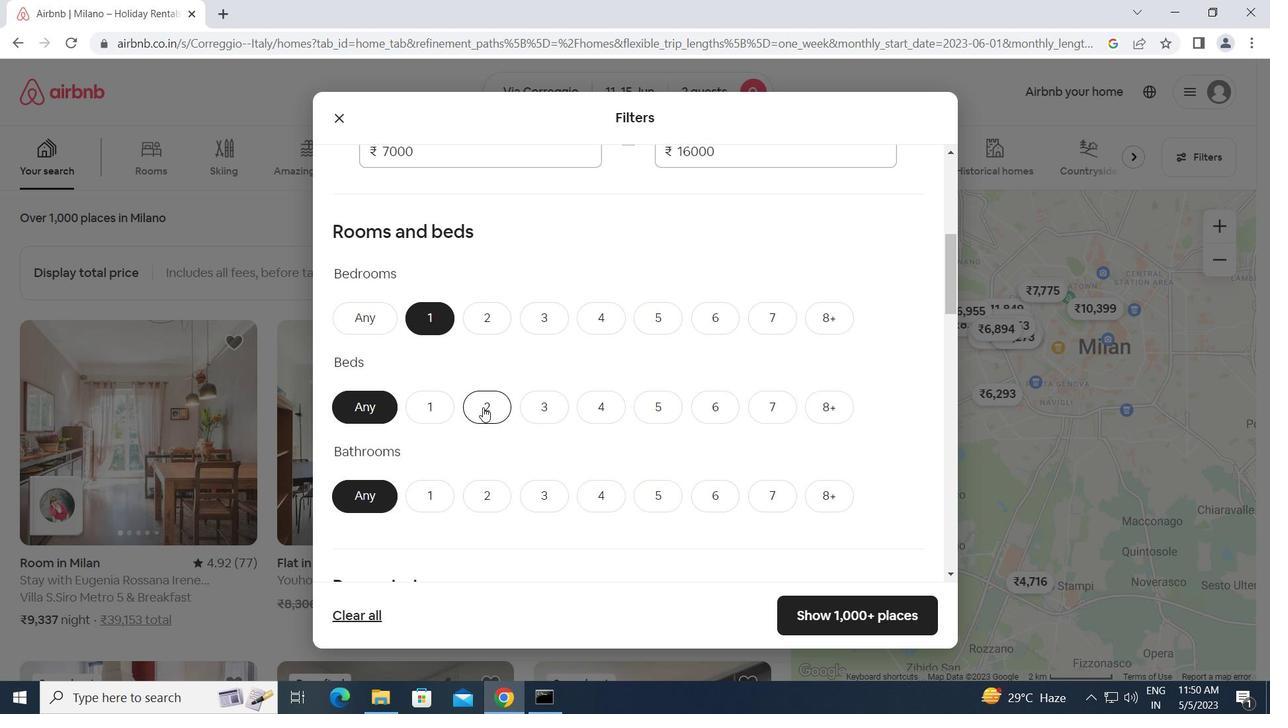
Action: Mouse pressed left at (483, 402)
Screenshot: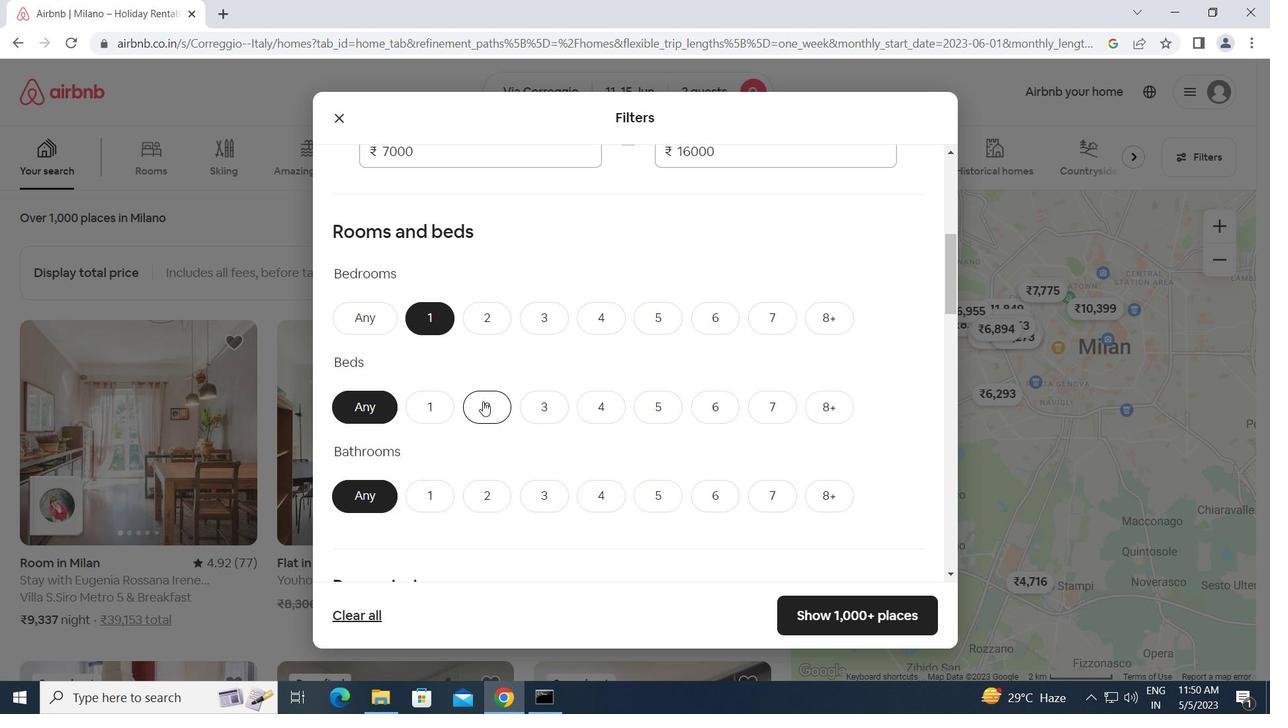 
Action: Mouse moved to (431, 487)
Screenshot: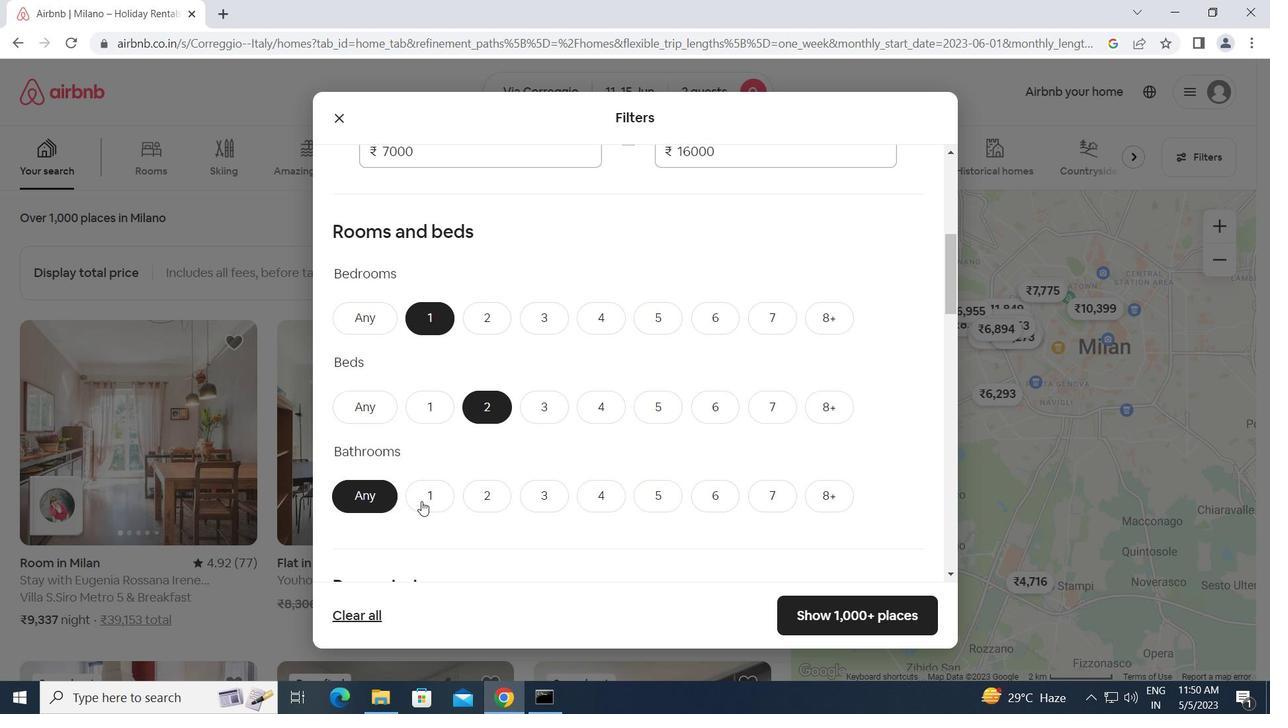 
Action: Mouse pressed left at (431, 487)
Screenshot: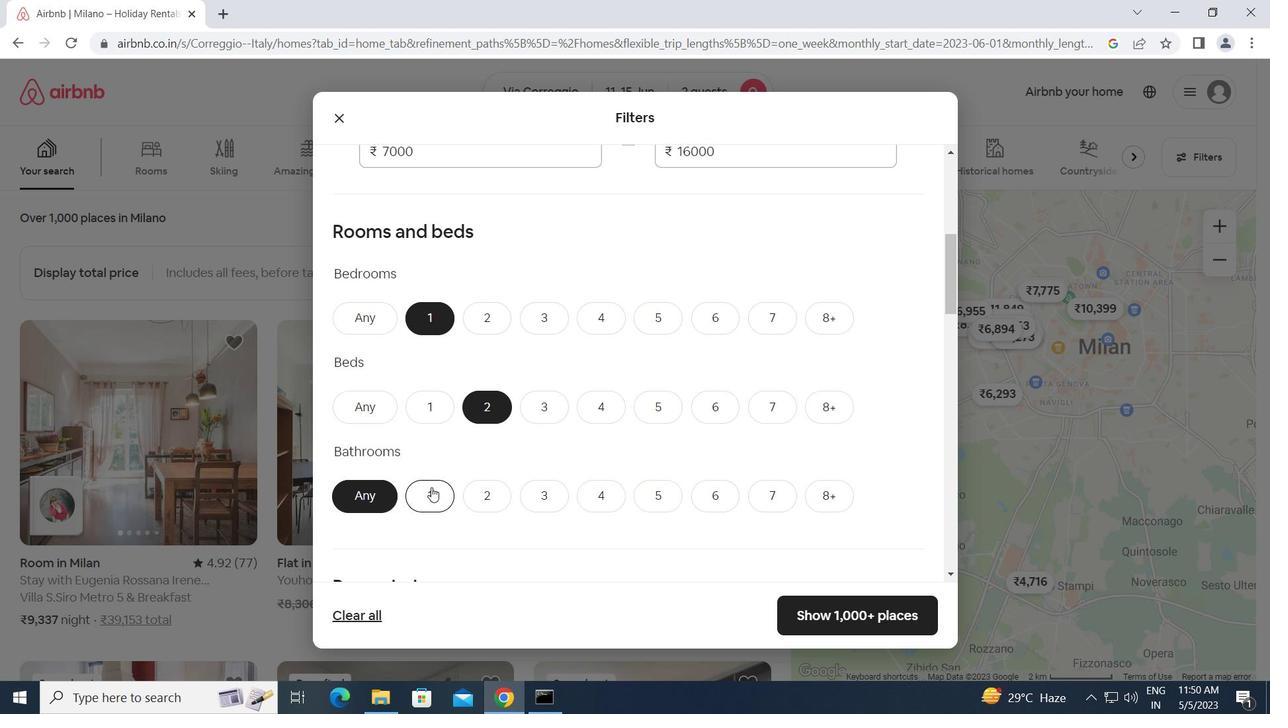 
Action: Mouse scrolled (431, 487) with delta (0, 0)
Screenshot: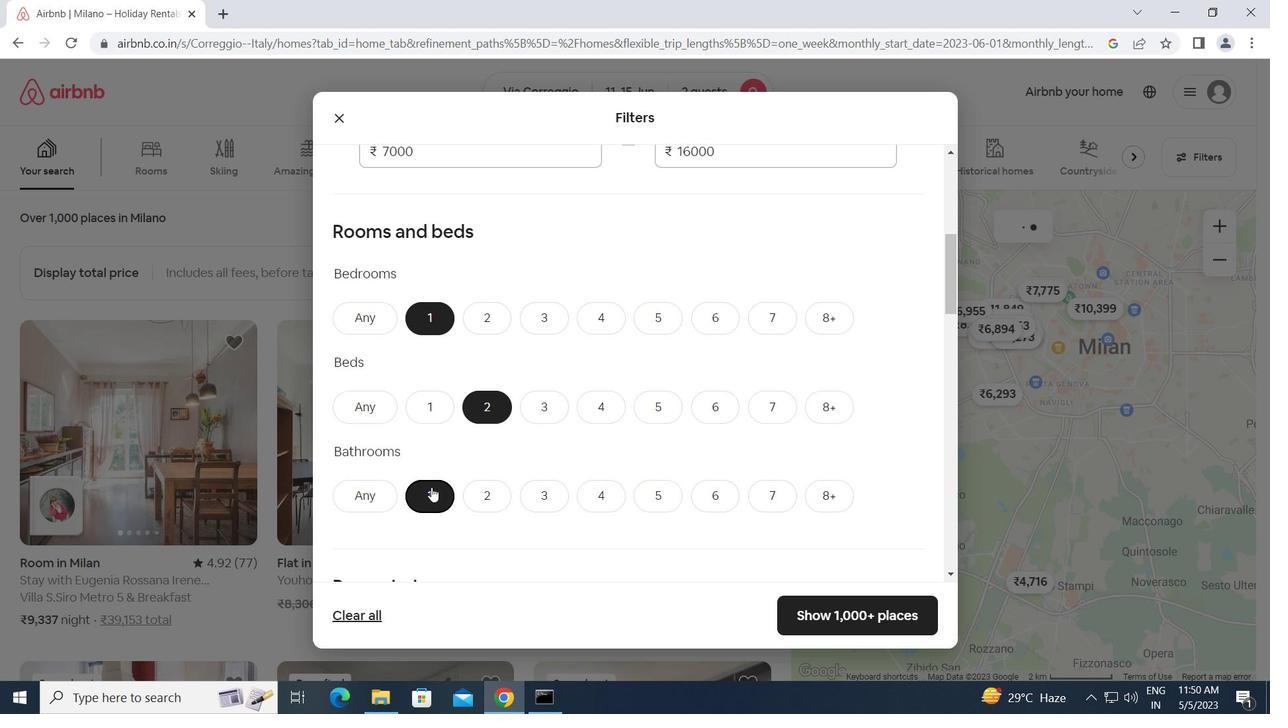 
Action: Mouse scrolled (431, 487) with delta (0, 0)
Screenshot: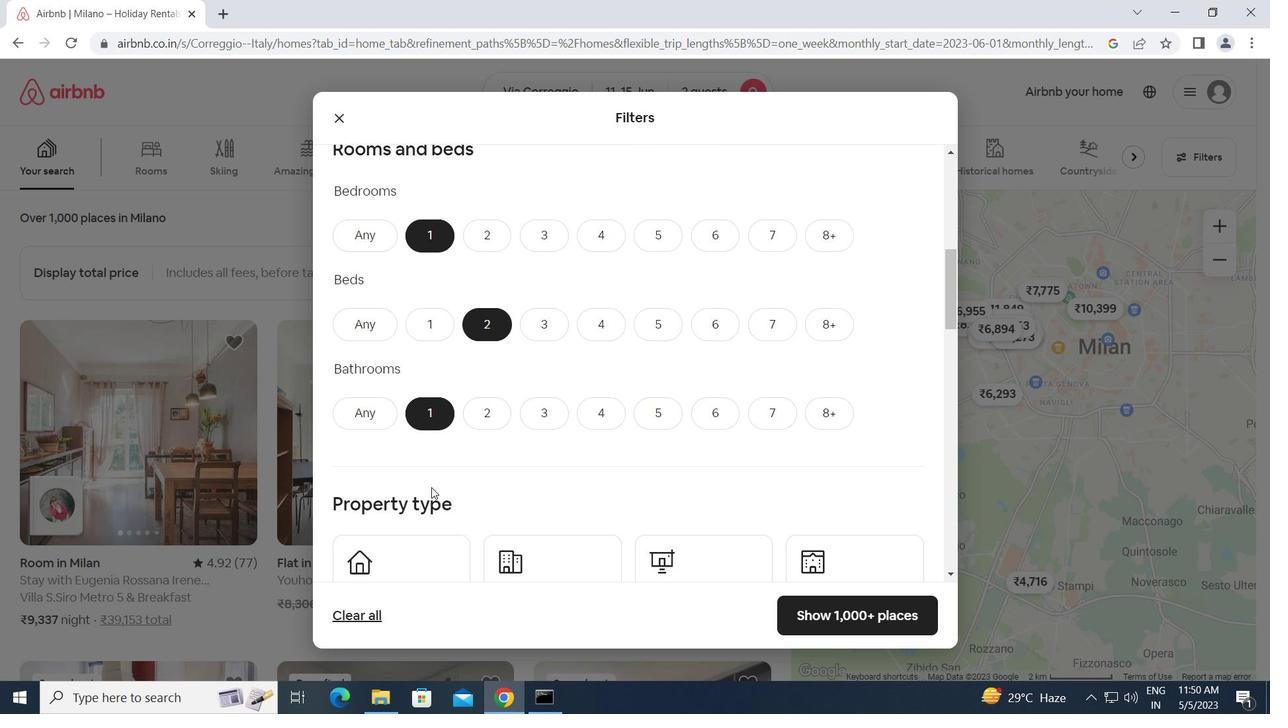 
Action: Mouse scrolled (431, 487) with delta (0, 0)
Screenshot: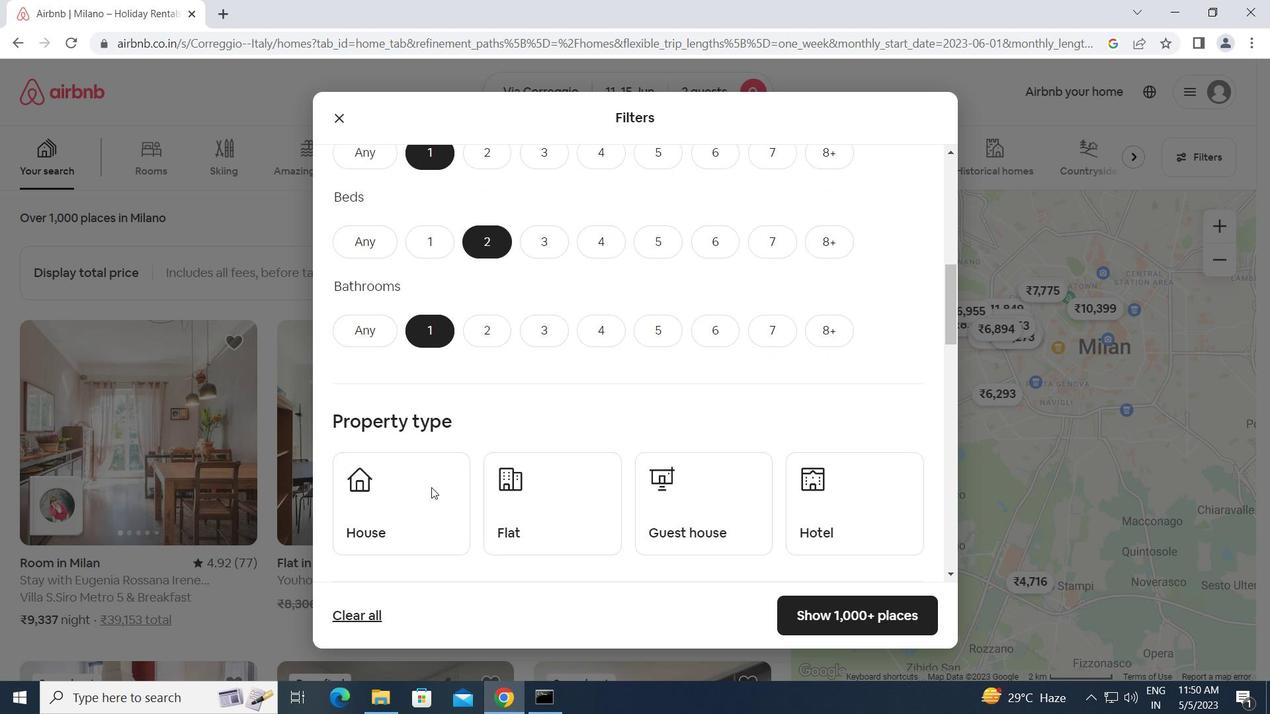 
Action: Mouse moved to (396, 438)
Screenshot: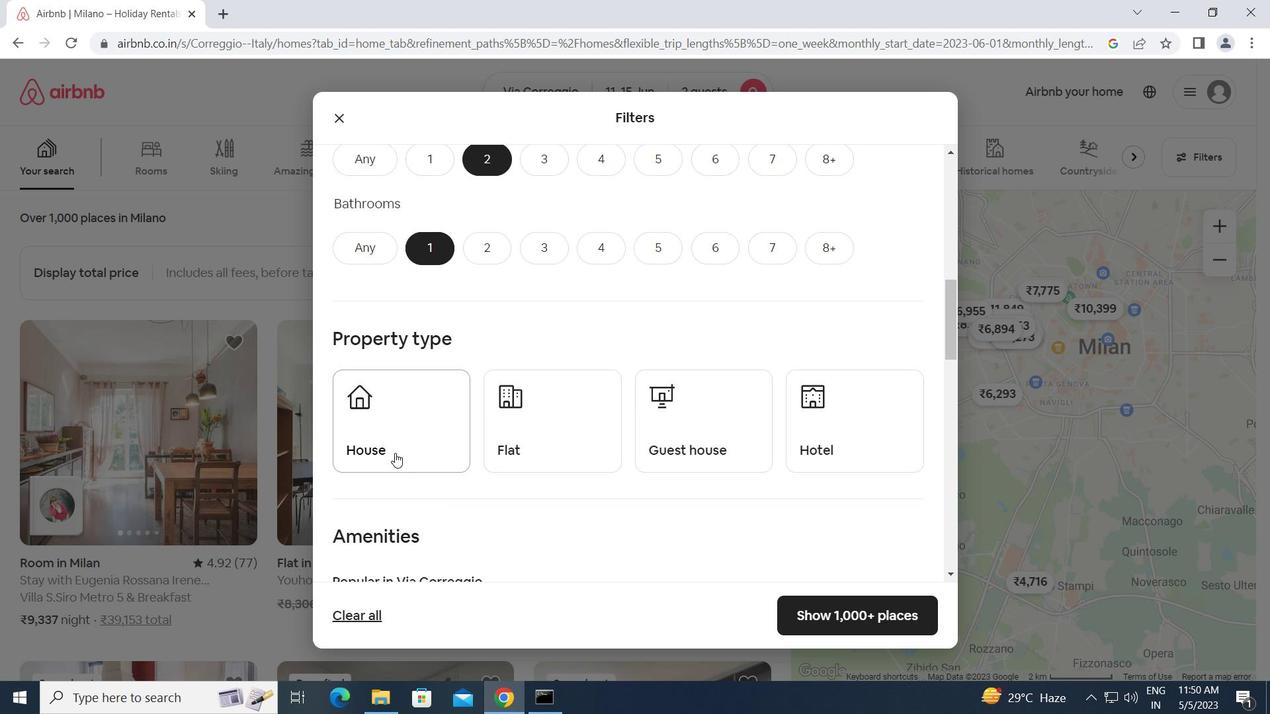 
Action: Mouse pressed left at (396, 438)
Screenshot: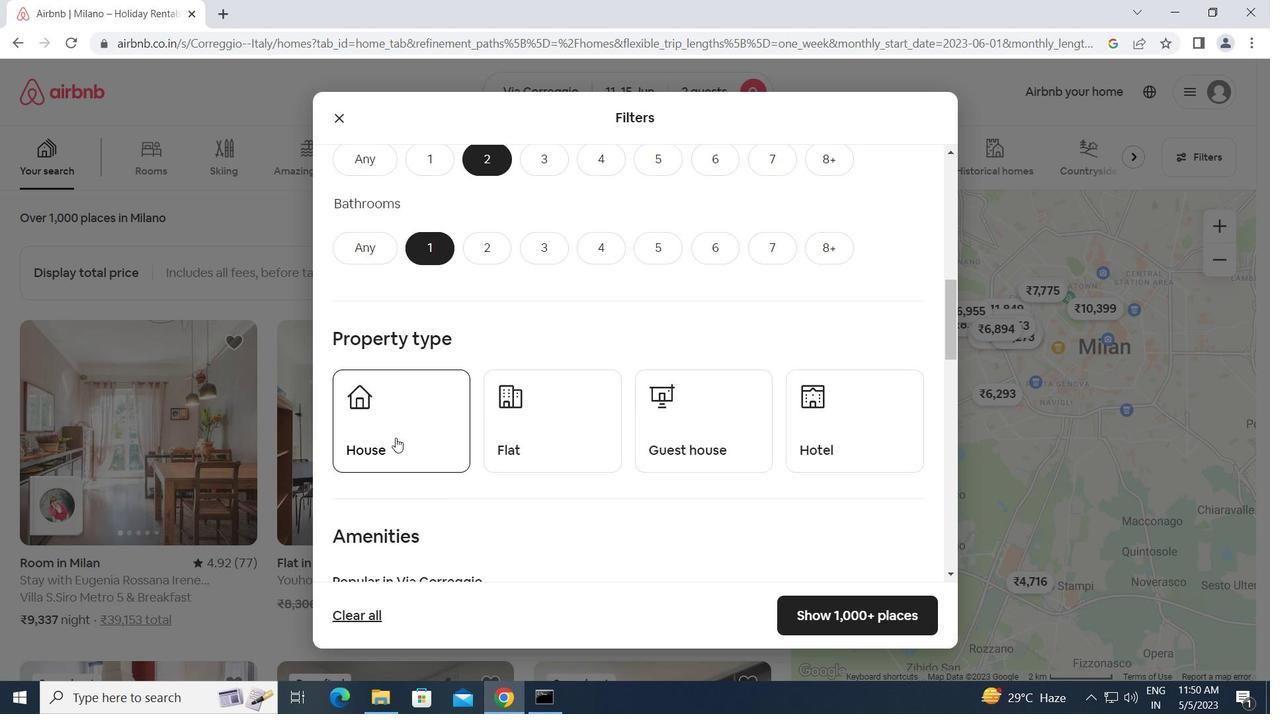 
Action: Mouse moved to (548, 428)
Screenshot: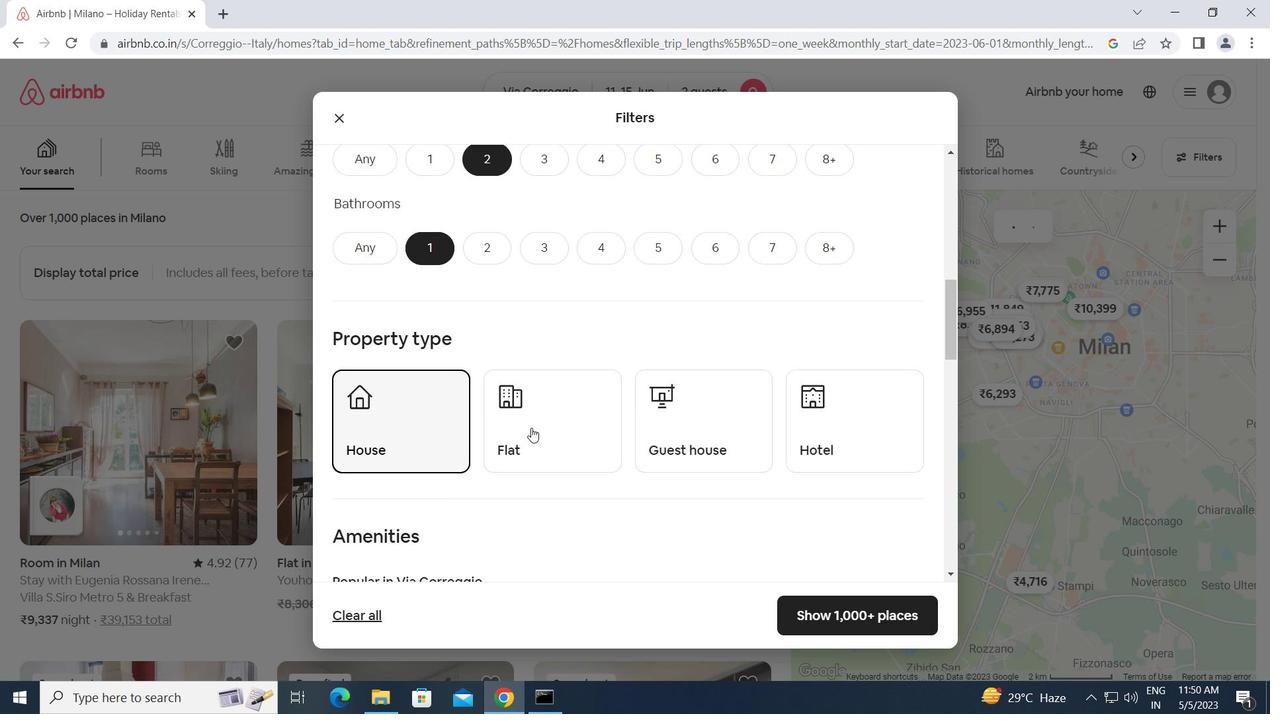
Action: Mouse pressed left at (548, 428)
Screenshot: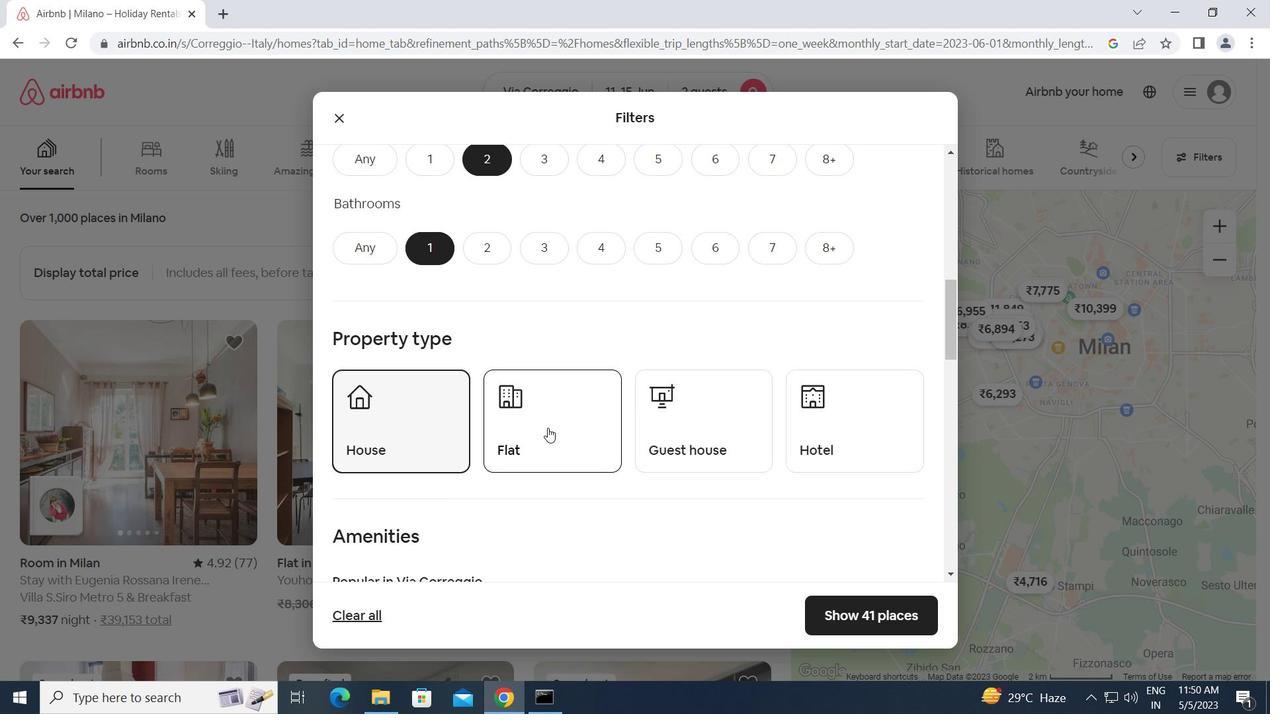 
Action: Mouse moved to (667, 420)
Screenshot: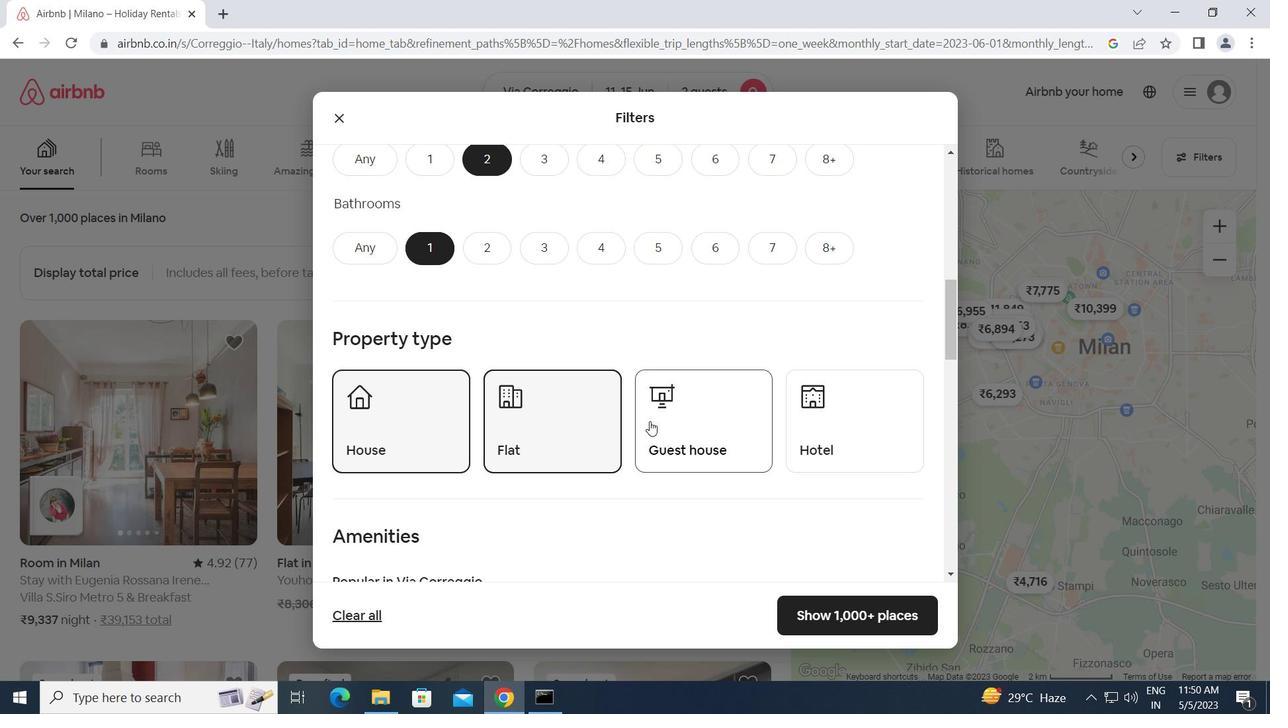 
Action: Mouse pressed left at (667, 420)
Screenshot: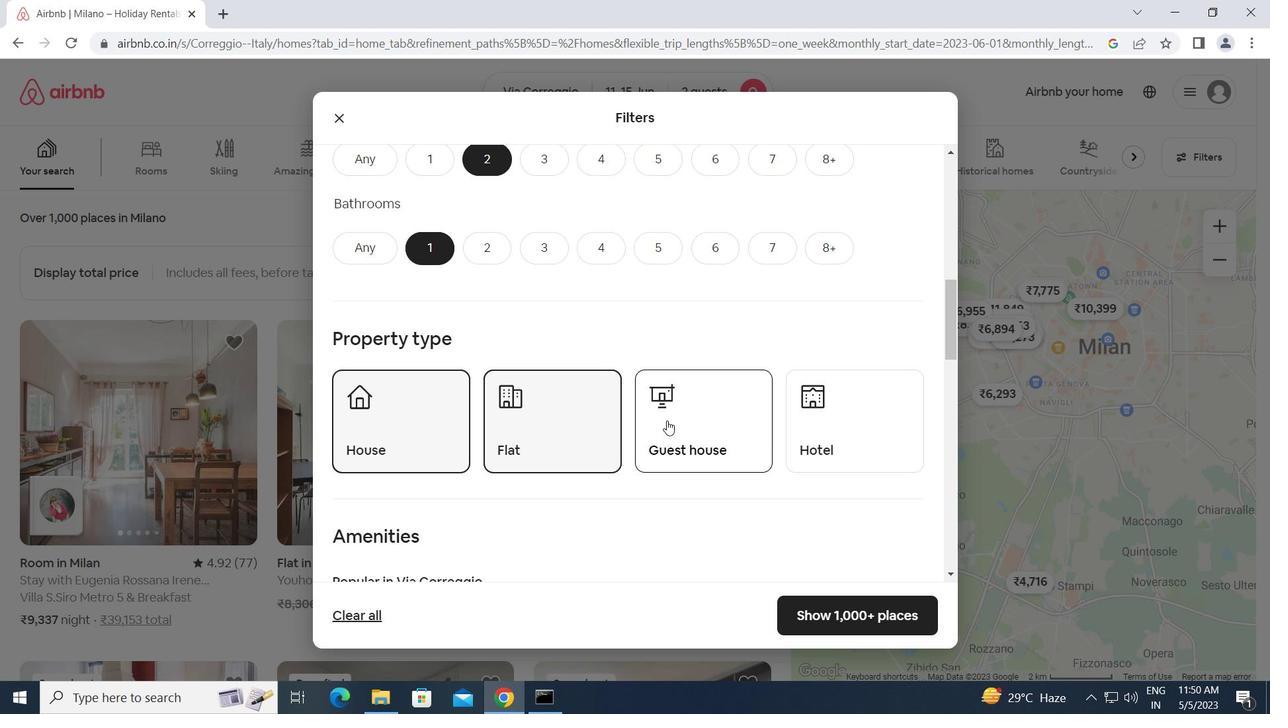 
Action: Mouse moved to (817, 418)
Screenshot: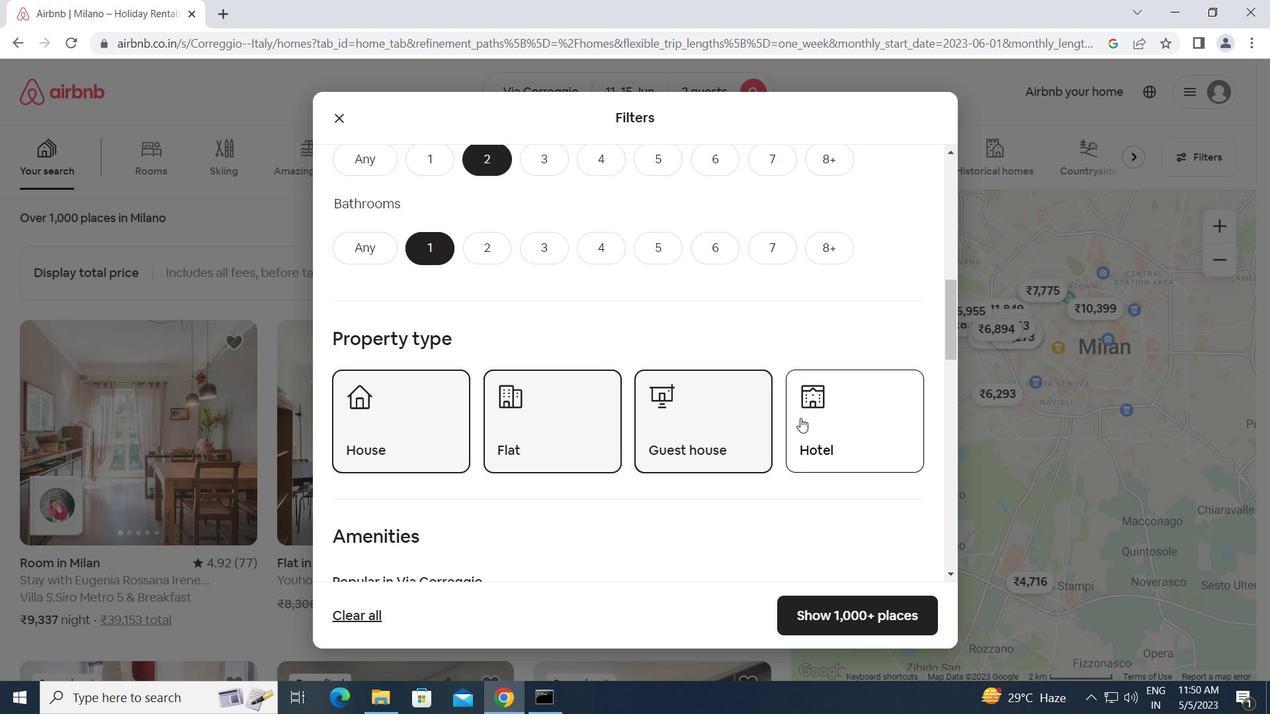 
Action: Mouse pressed left at (817, 418)
Screenshot: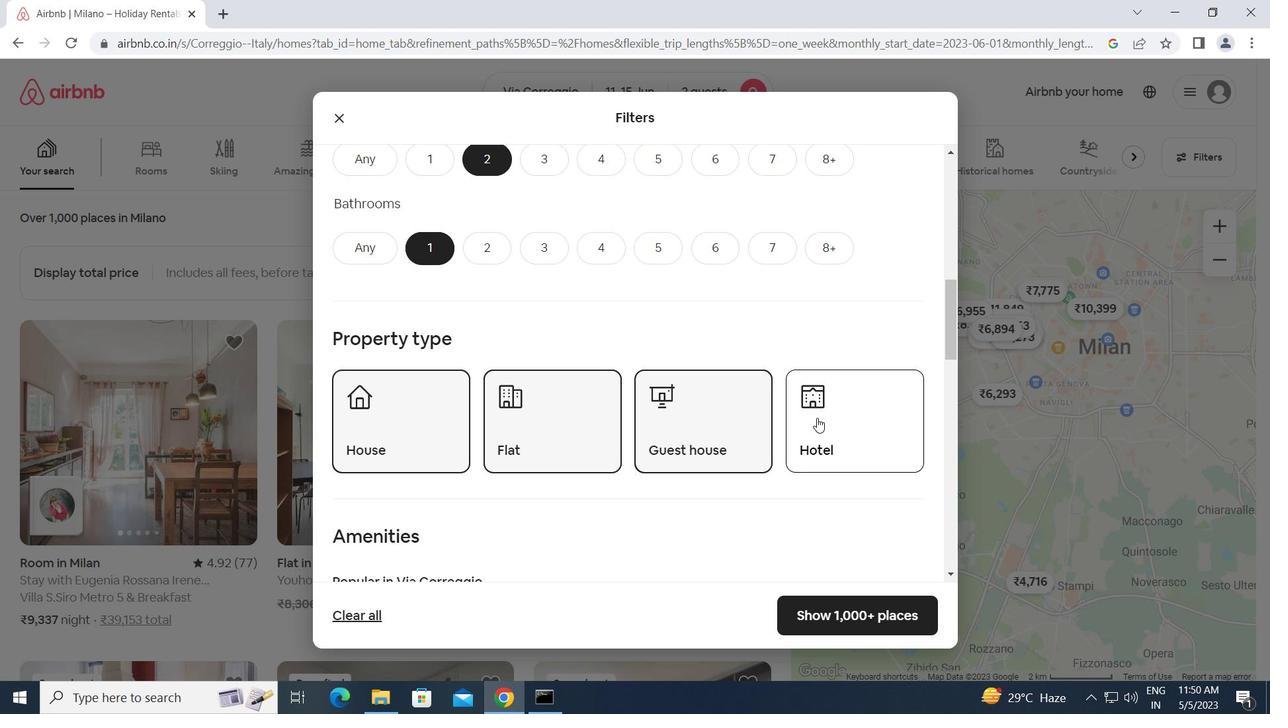 
Action: Mouse moved to (455, 456)
Screenshot: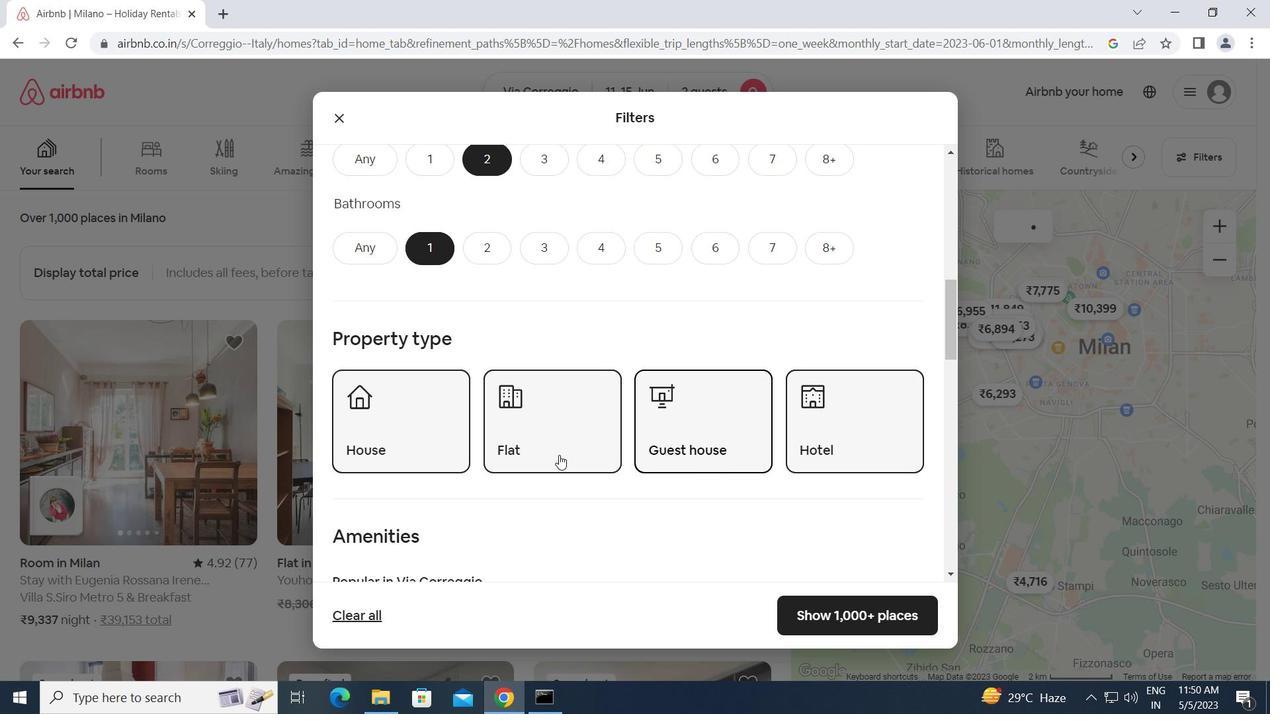 
Action: Mouse scrolled (455, 455) with delta (0, 0)
Screenshot: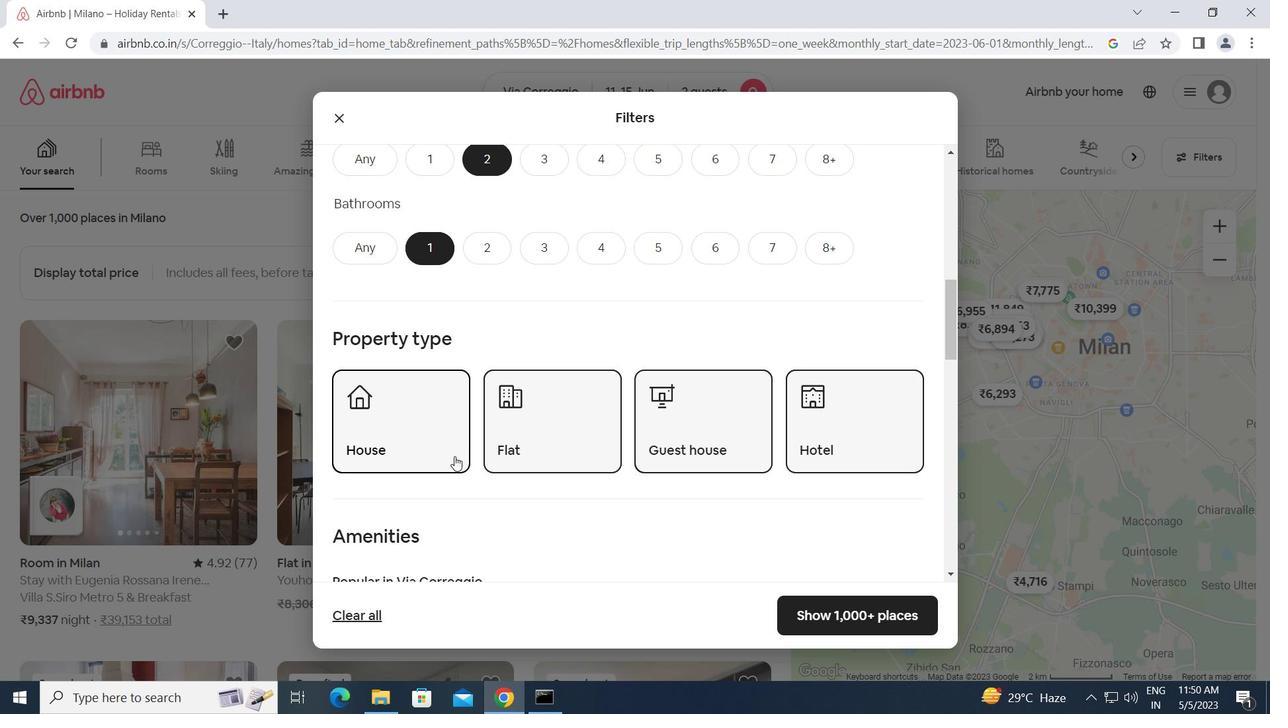 
Action: Mouse scrolled (455, 455) with delta (0, 0)
Screenshot: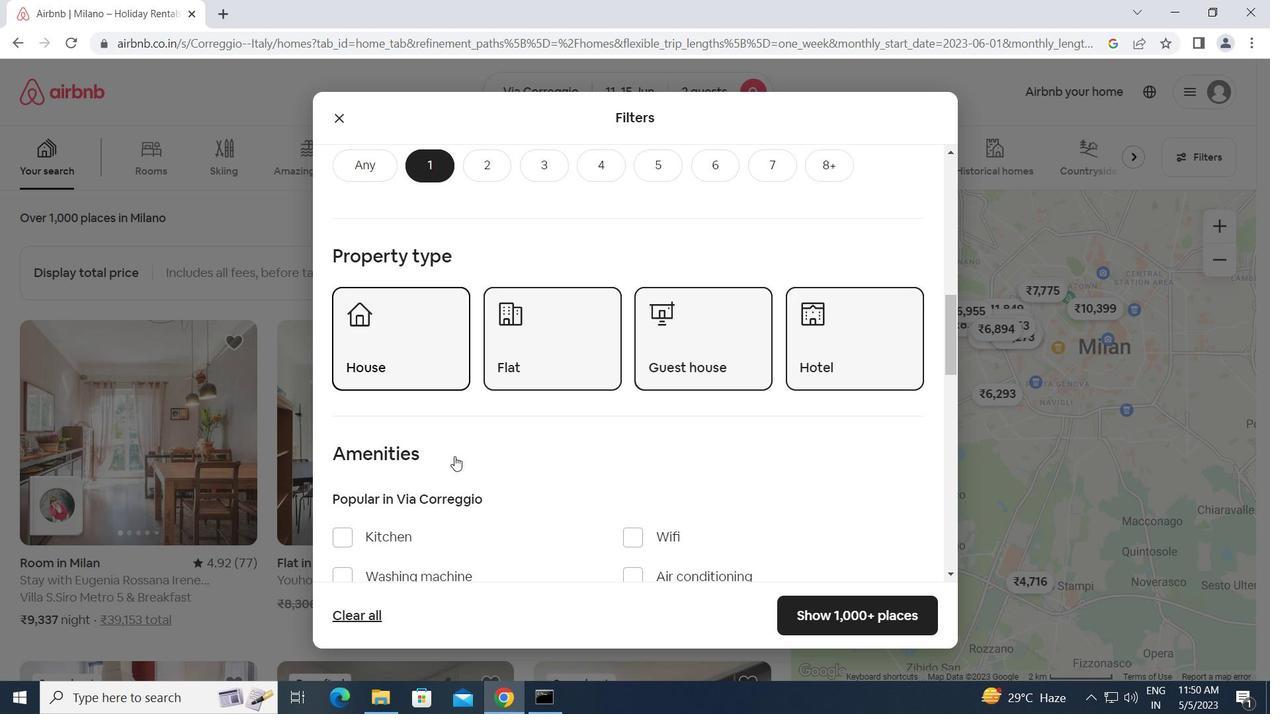
Action: Mouse scrolled (455, 455) with delta (0, 0)
Screenshot: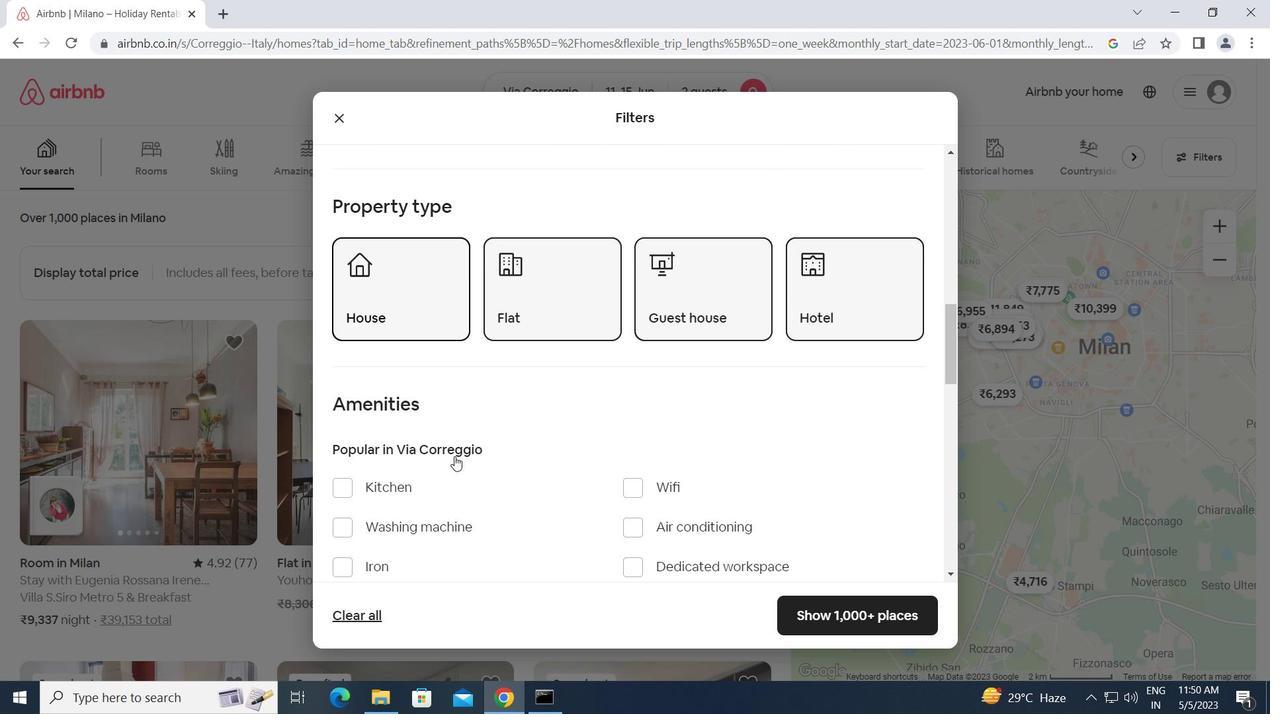 
Action: Mouse scrolled (455, 455) with delta (0, 0)
Screenshot: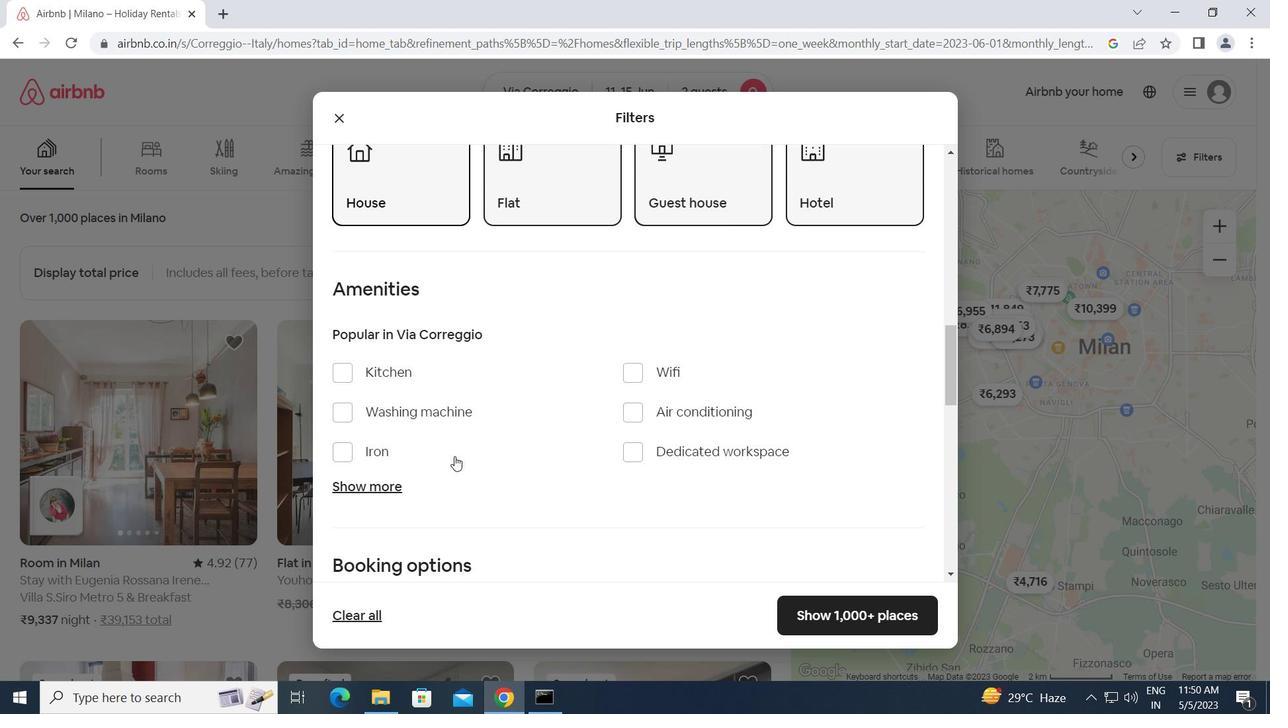 
Action: Mouse scrolled (455, 455) with delta (0, 0)
Screenshot: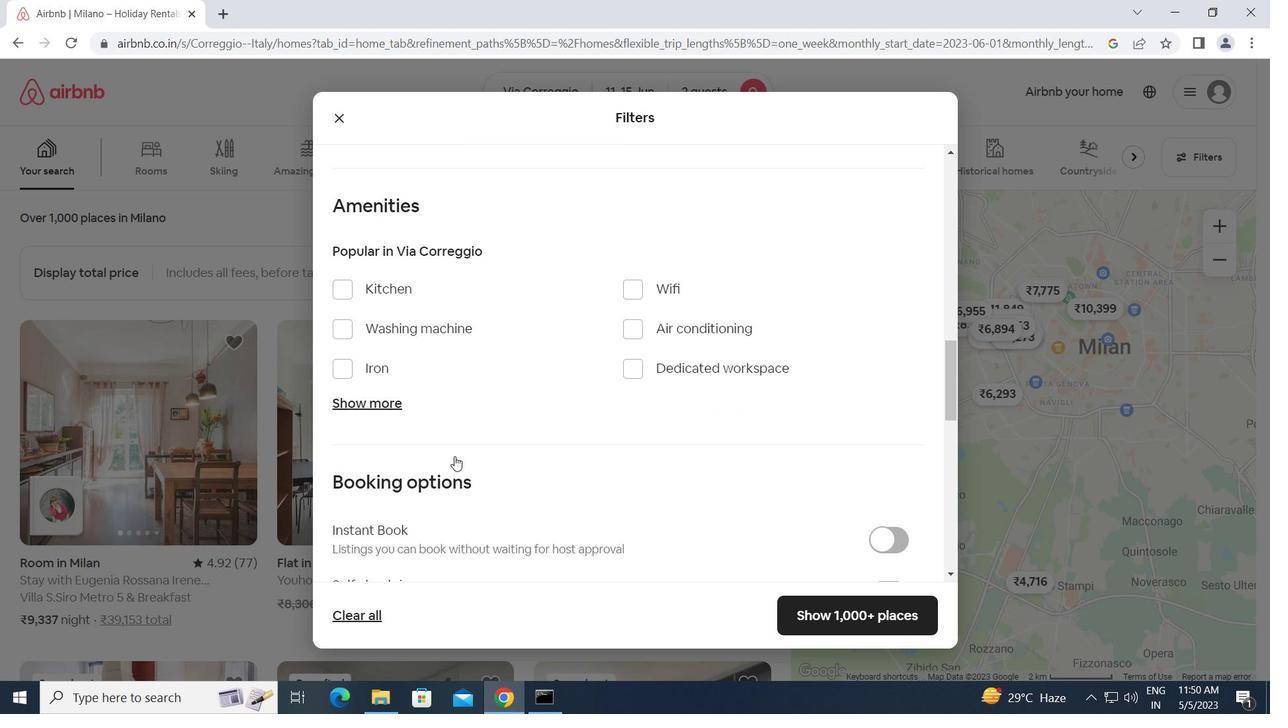 
Action: Mouse scrolled (455, 455) with delta (0, 0)
Screenshot: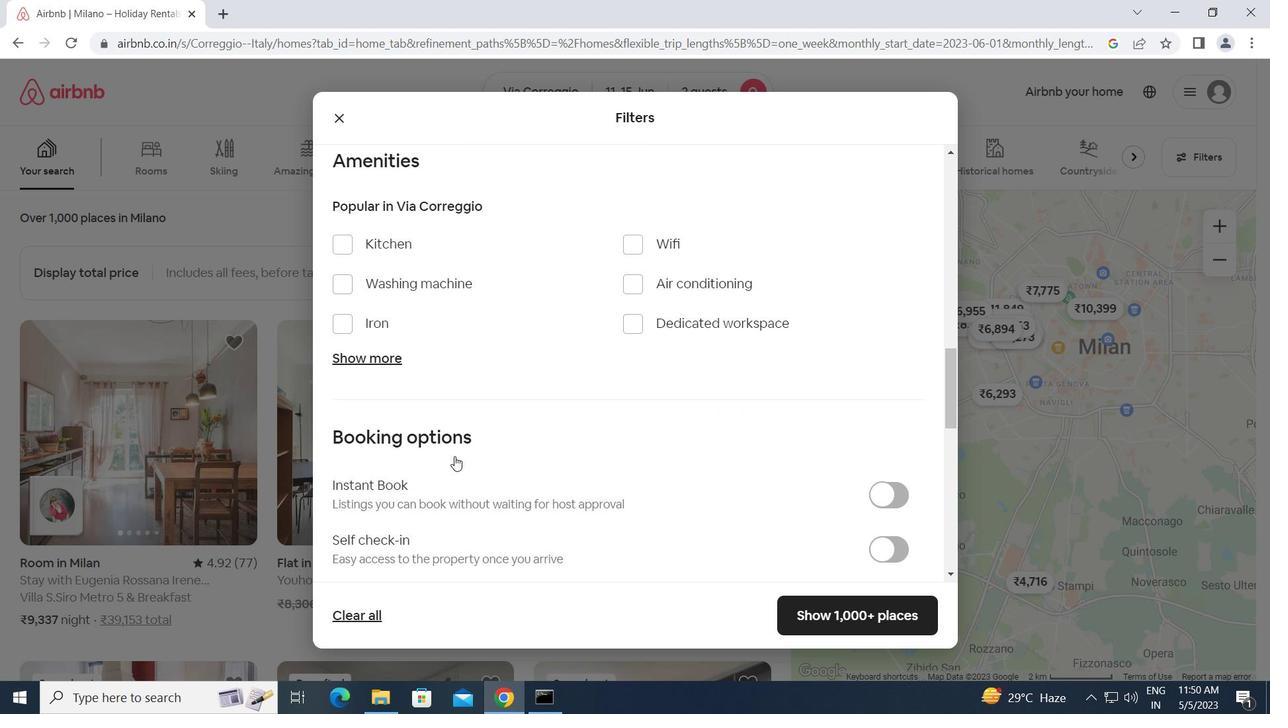 
Action: Mouse moved to (890, 424)
Screenshot: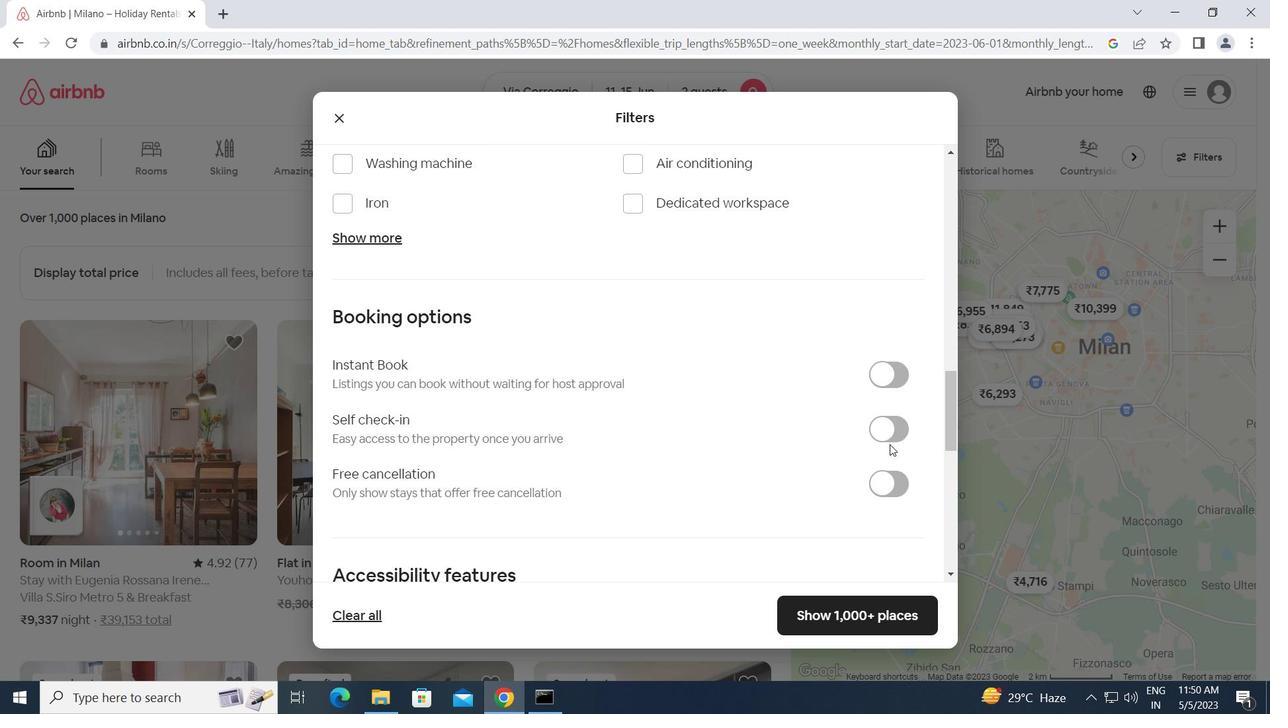 
Action: Mouse pressed left at (890, 424)
Screenshot: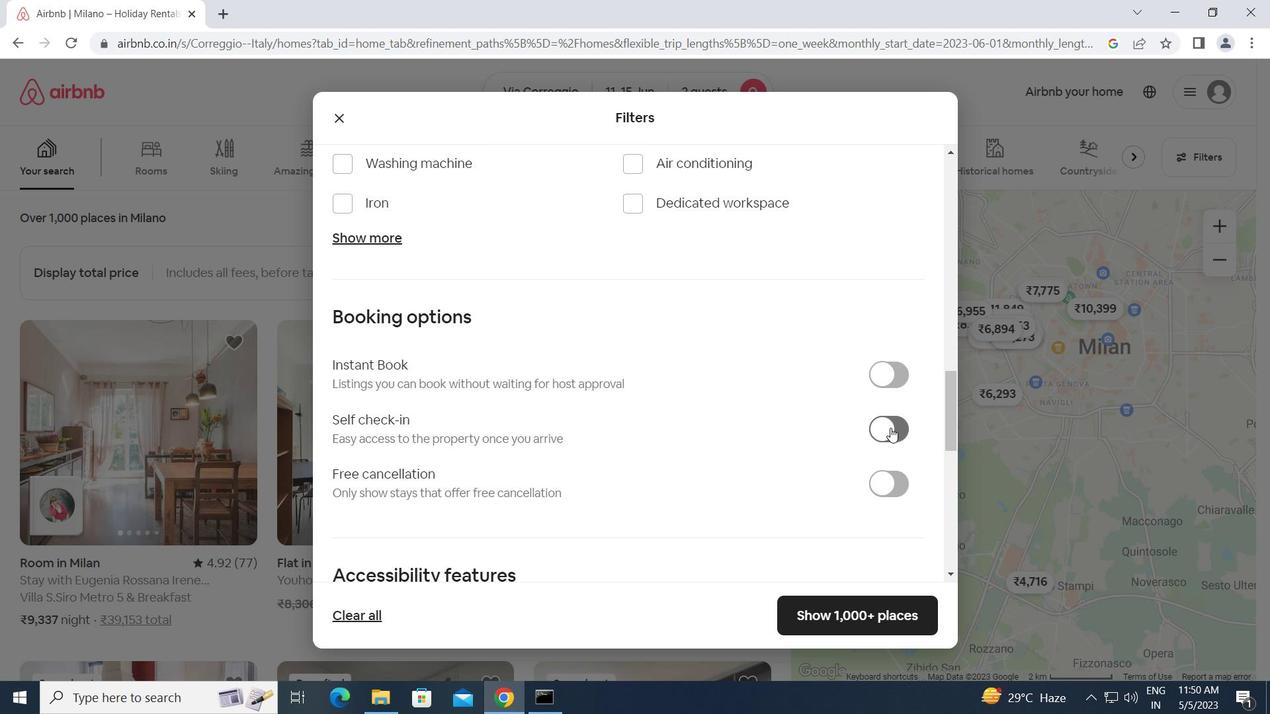 
Action: Mouse moved to (657, 500)
Screenshot: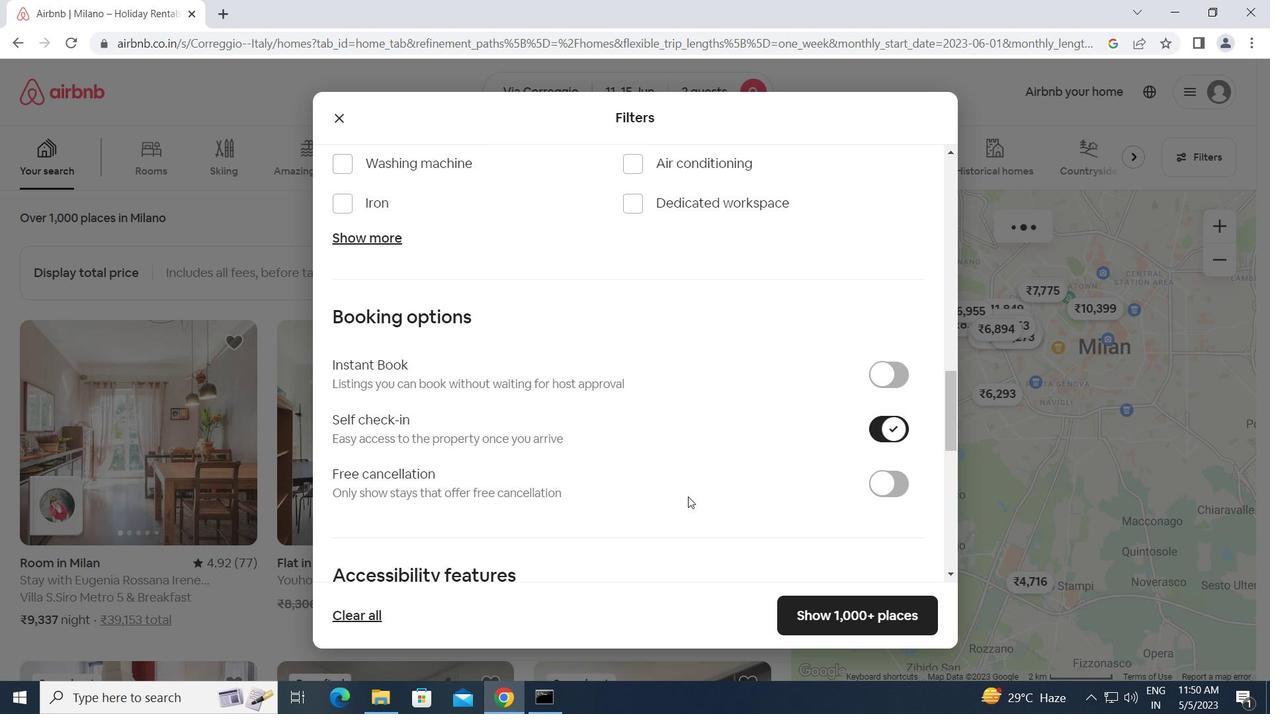 
Action: Mouse scrolled (657, 499) with delta (0, 0)
Screenshot: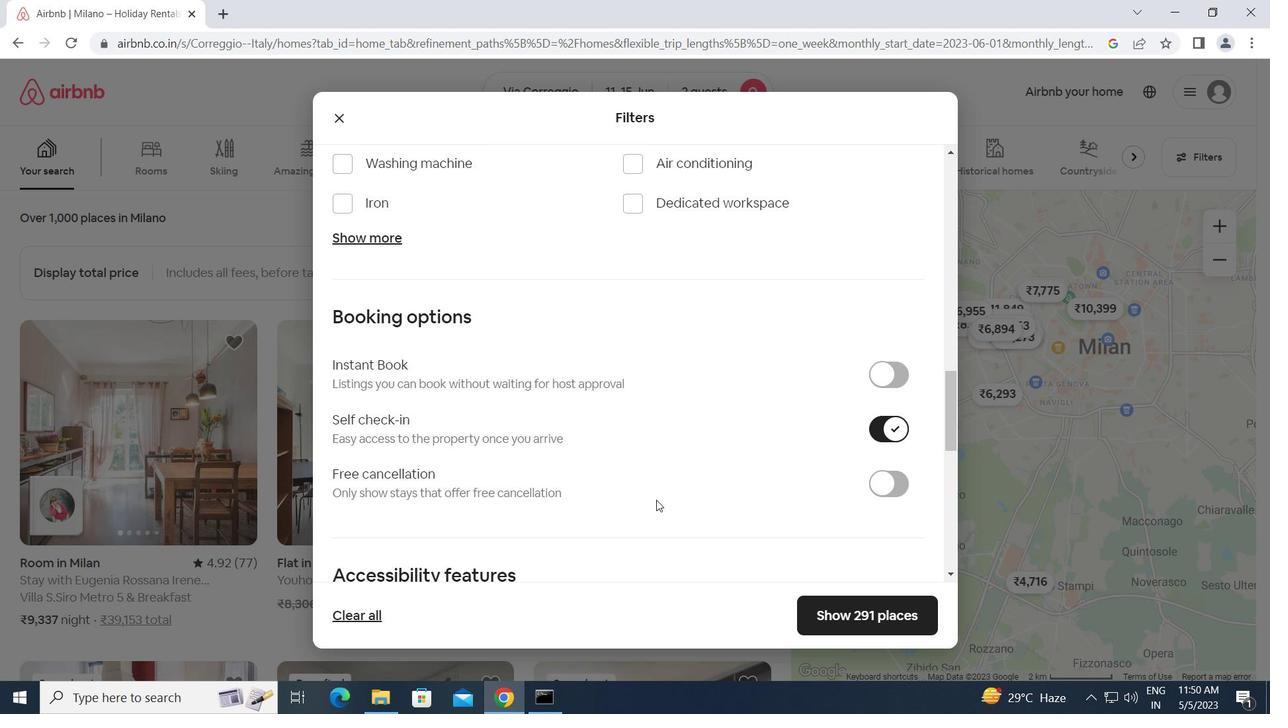 
Action: Mouse scrolled (657, 499) with delta (0, 0)
Screenshot: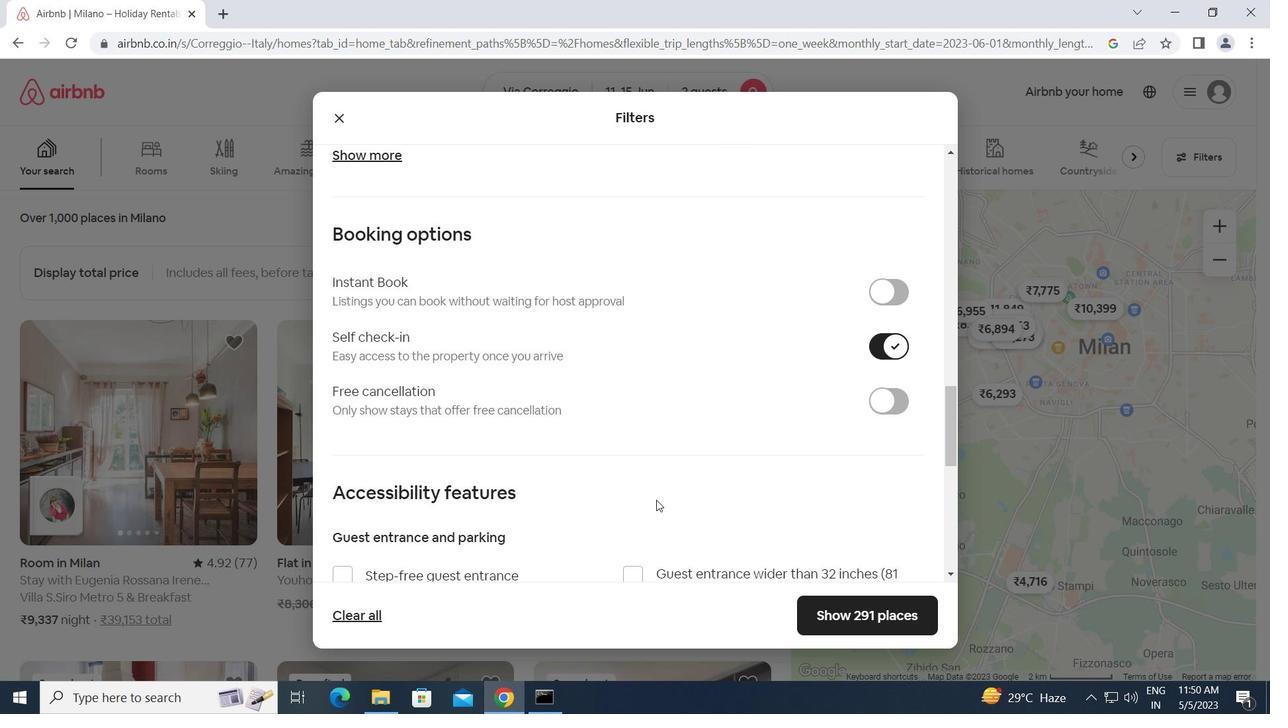 
Action: Mouse scrolled (657, 499) with delta (0, 0)
Screenshot: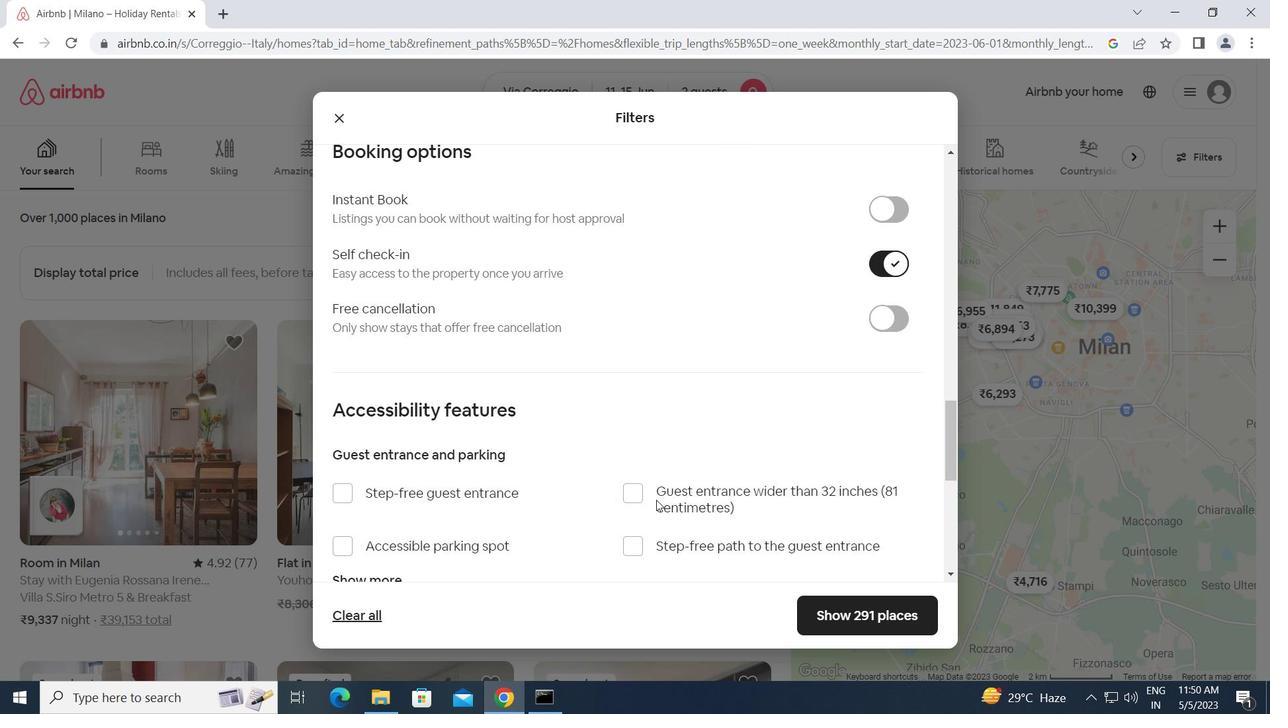 
Action: Mouse scrolled (657, 499) with delta (0, 0)
Screenshot: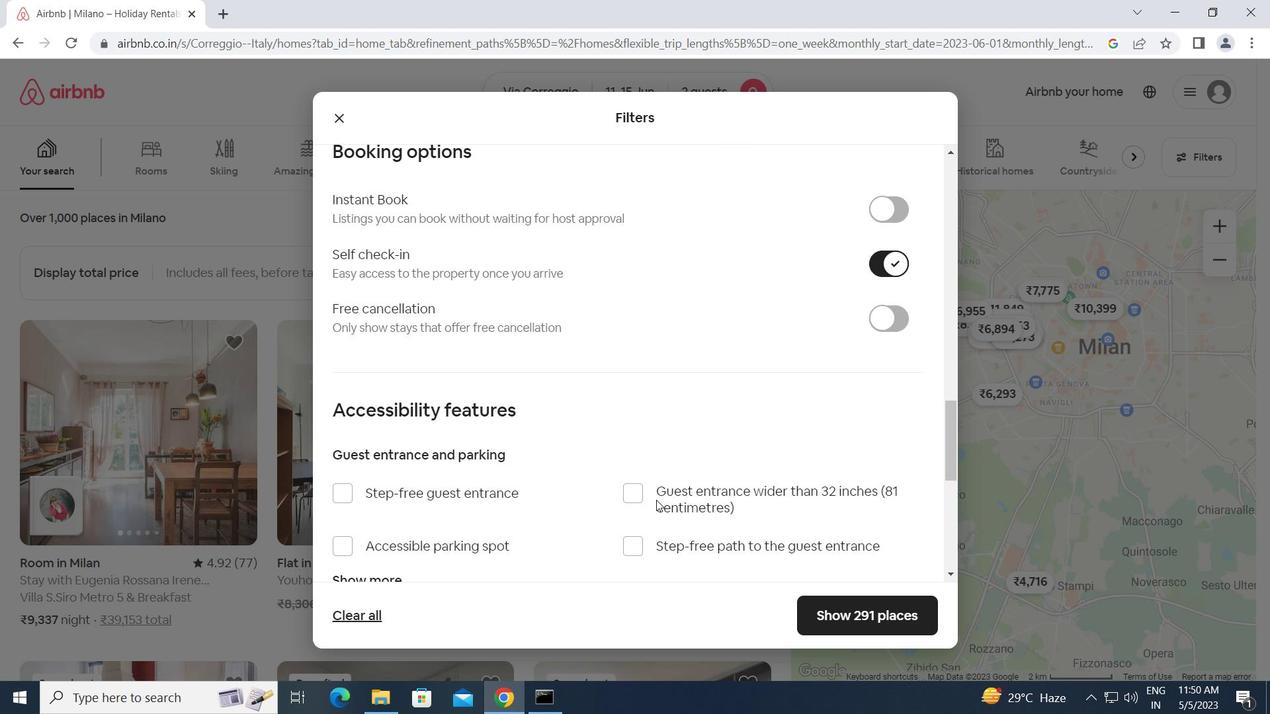 
Action: Mouse scrolled (657, 499) with delta (0, 0)
Screenshot: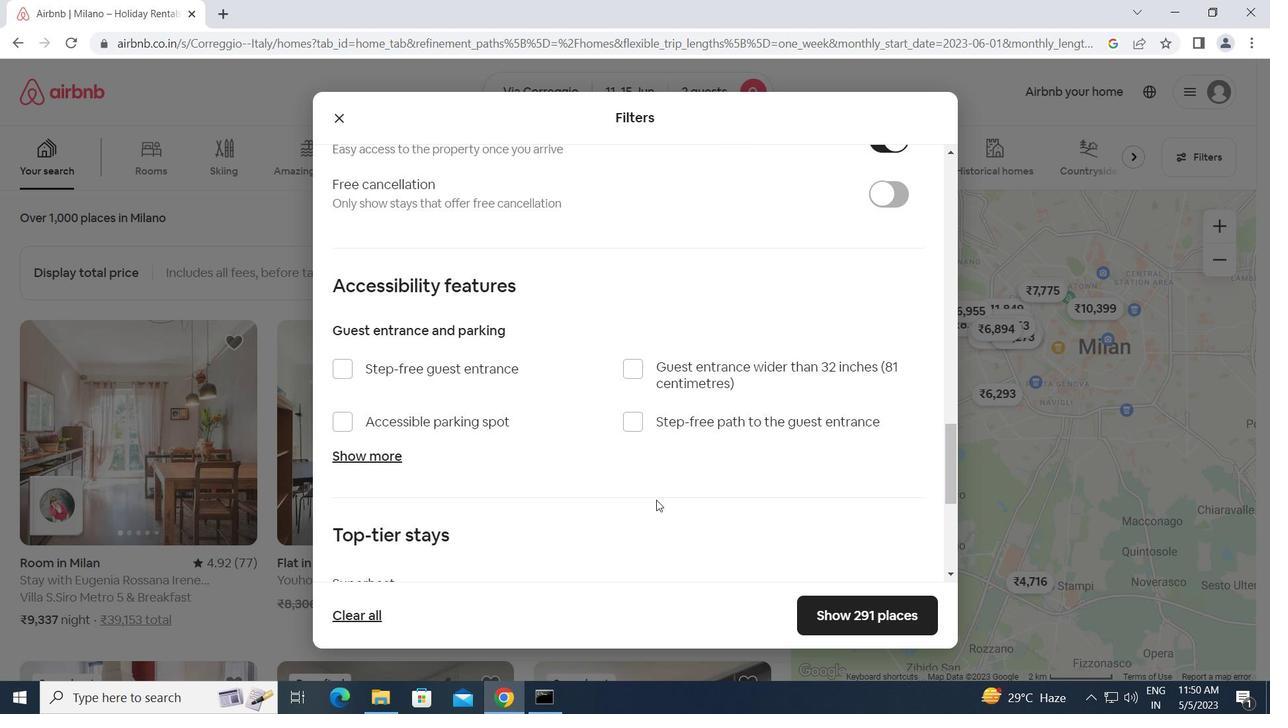 
Action: Mouse scrolled (657, 499) with delta (0, 0)
Screenshot: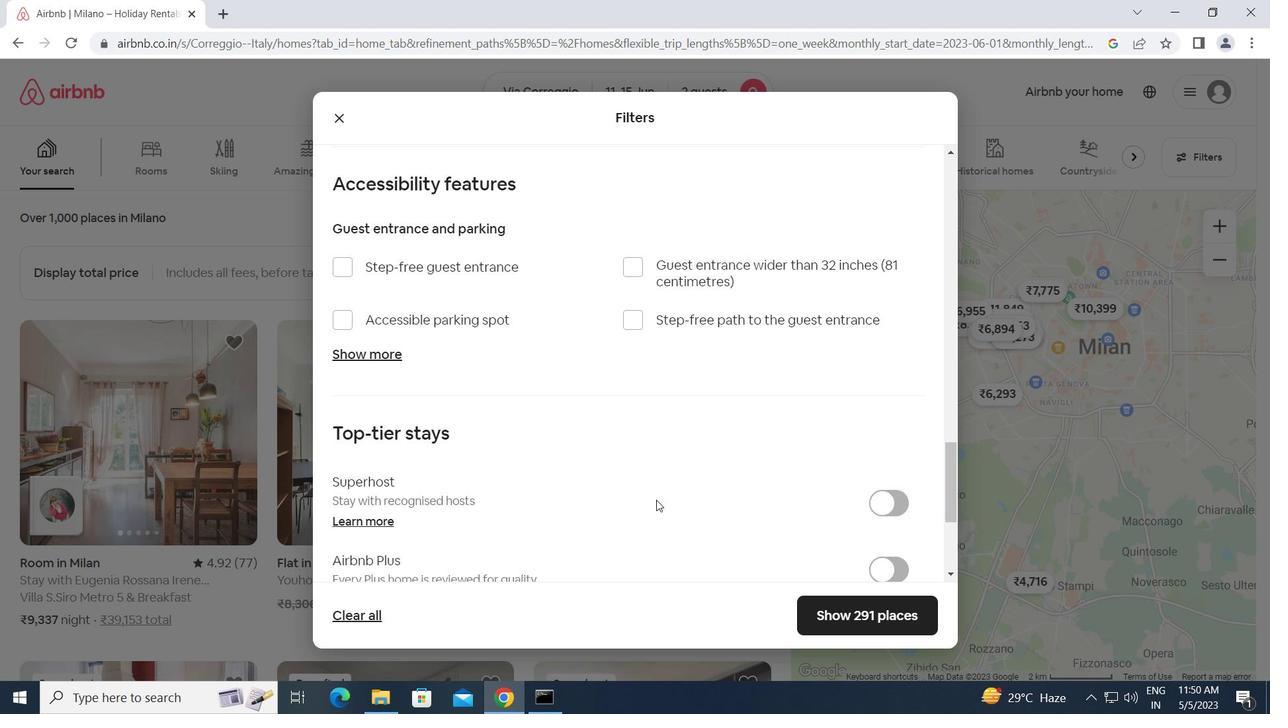 
Action: Mouse scrolled (657, 499) with delta (0, 0)
Screenshot: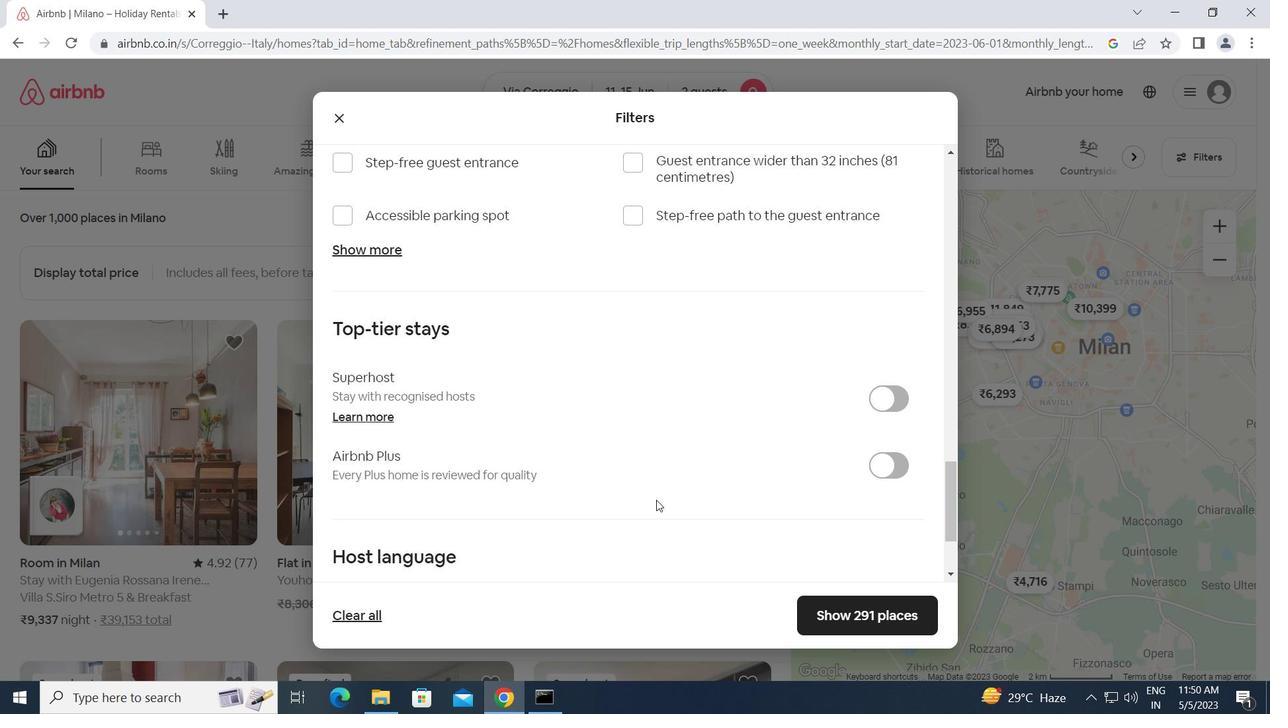 
Action: Mouse scrolled (657, 499) with delta (0, 0)
Screenshot: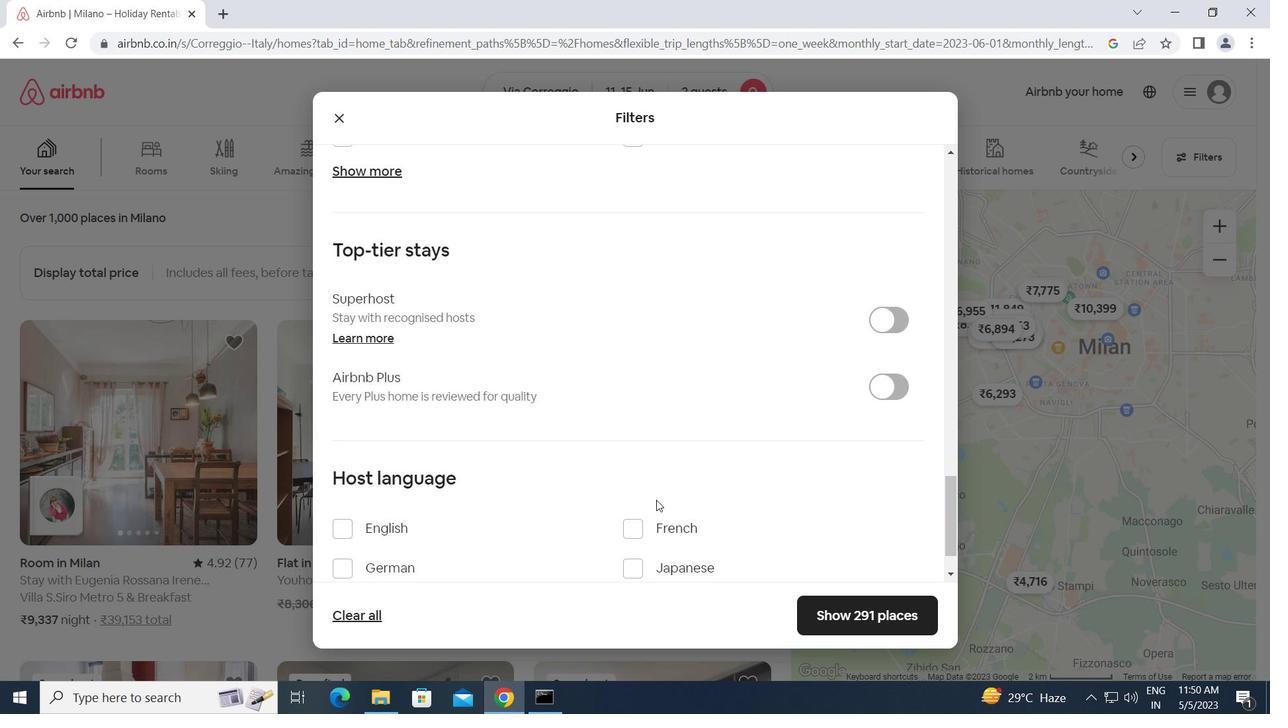
Action: Mouse moved to (345, 465)
Screenshot: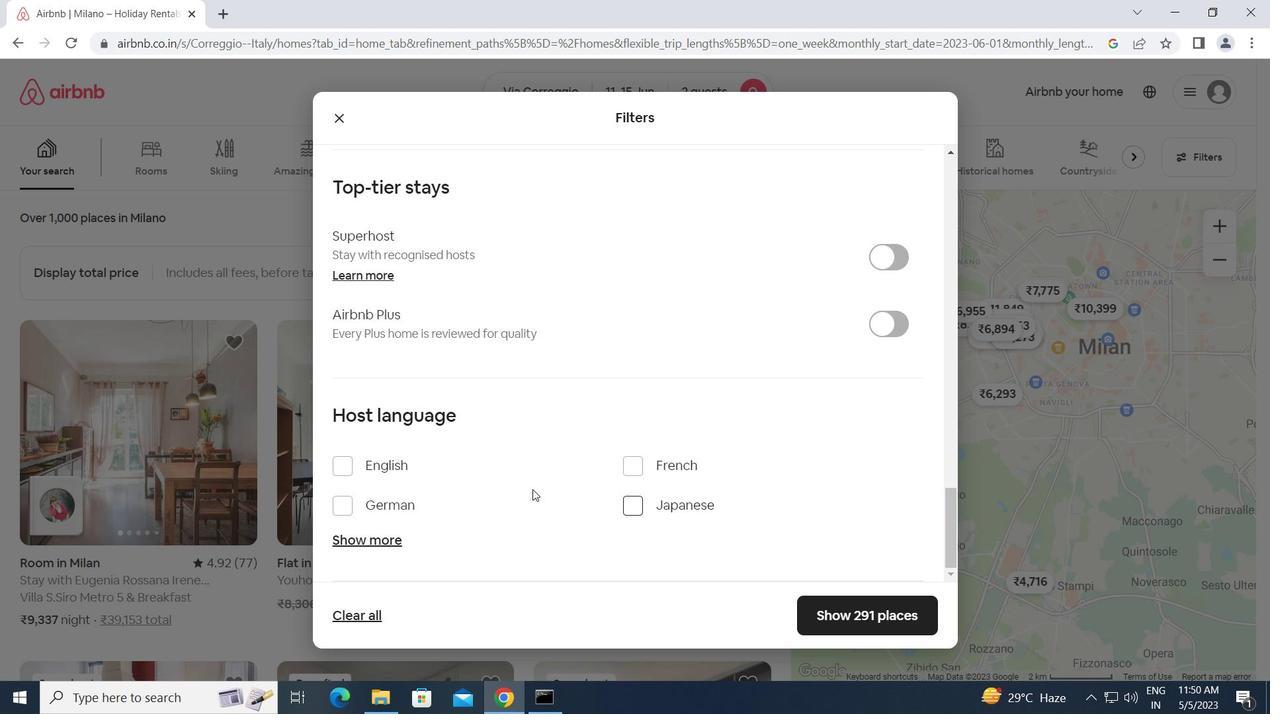 
Action: Mouse pressed left at (345, 465)
Screenshot: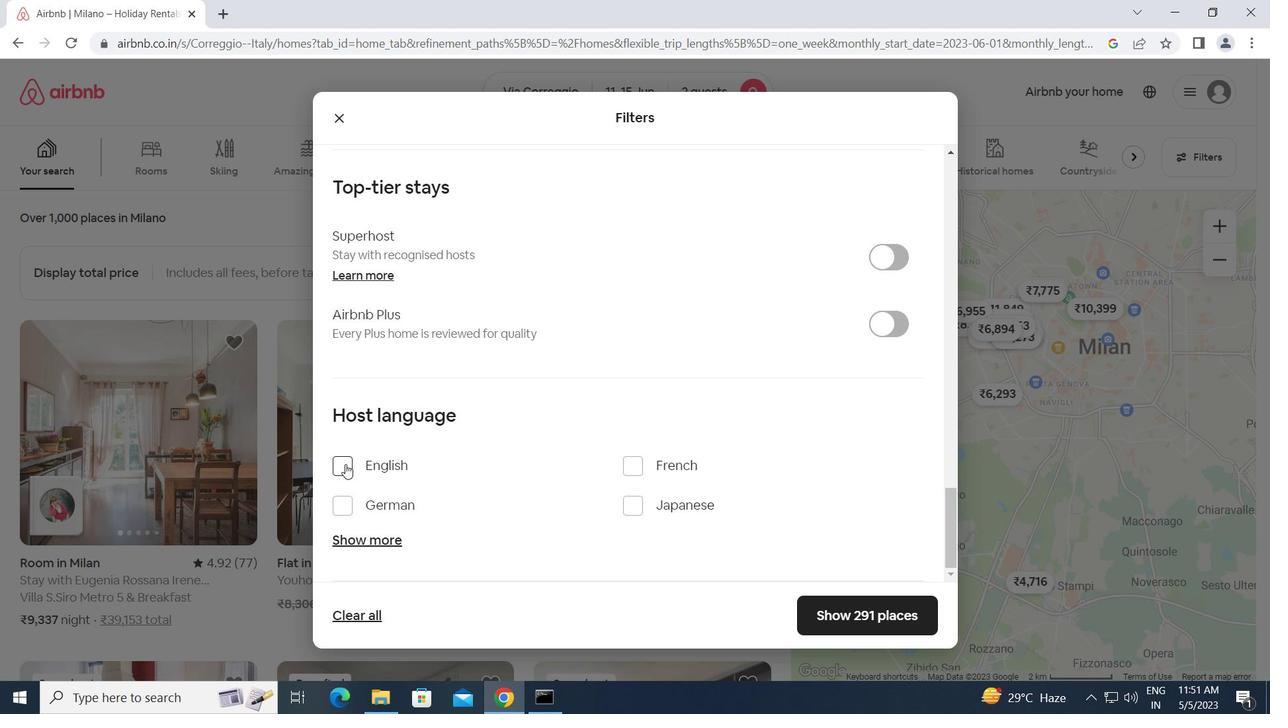 
Action: Mouse moved to (848, 616)
Screenshot: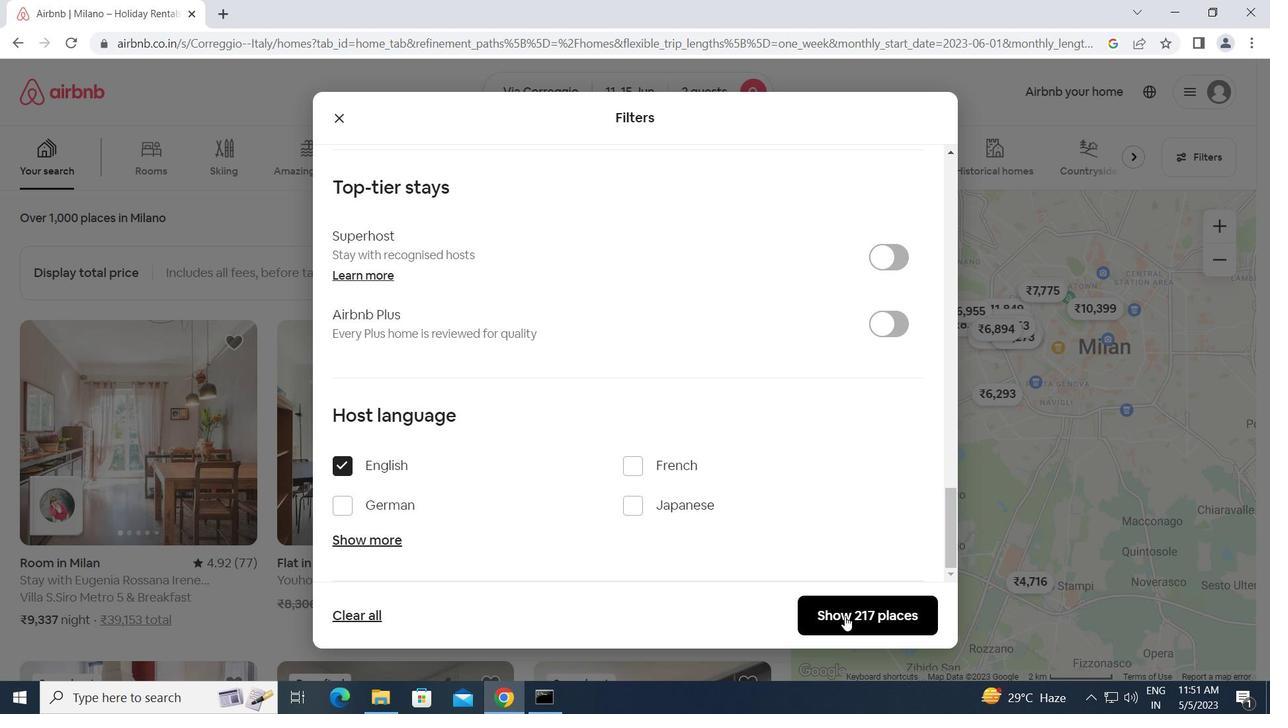 
Action: Mouse pressed left at (848, 616)
Screenshot: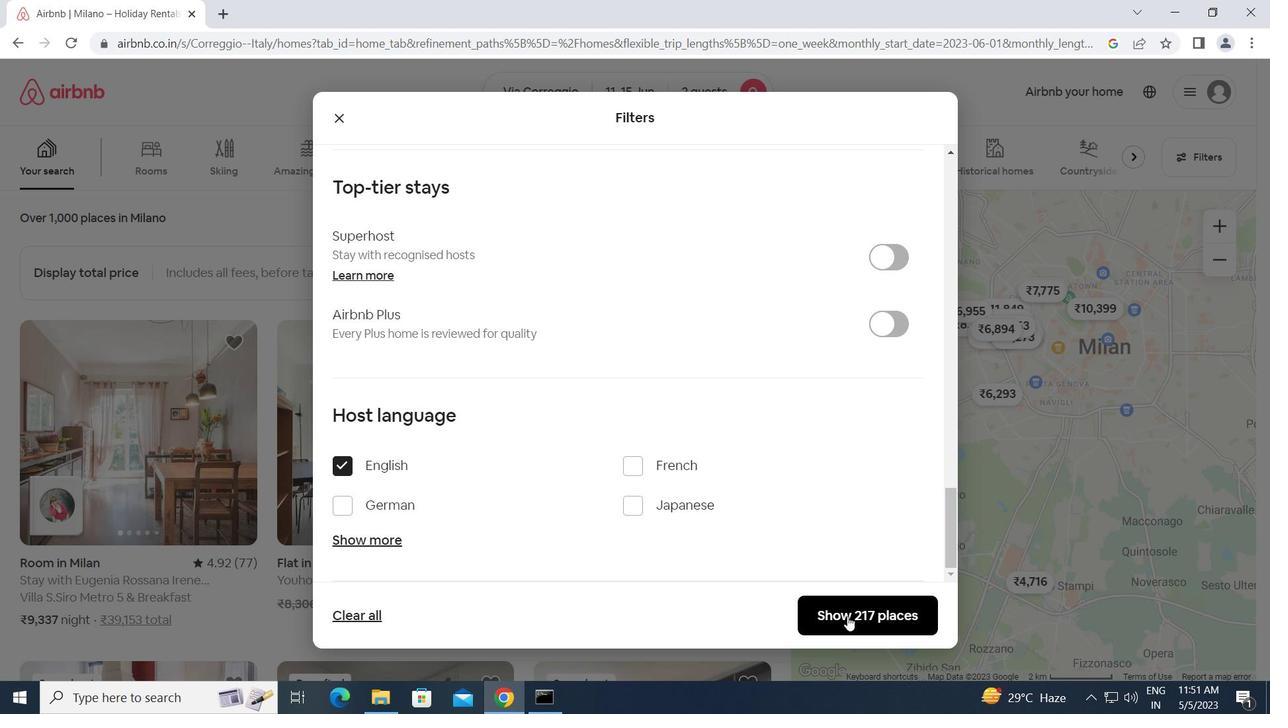 
